 Task: Find the distance between Denver and Aspen.
Action: Mouse moved to (266, 68)
Screenshot: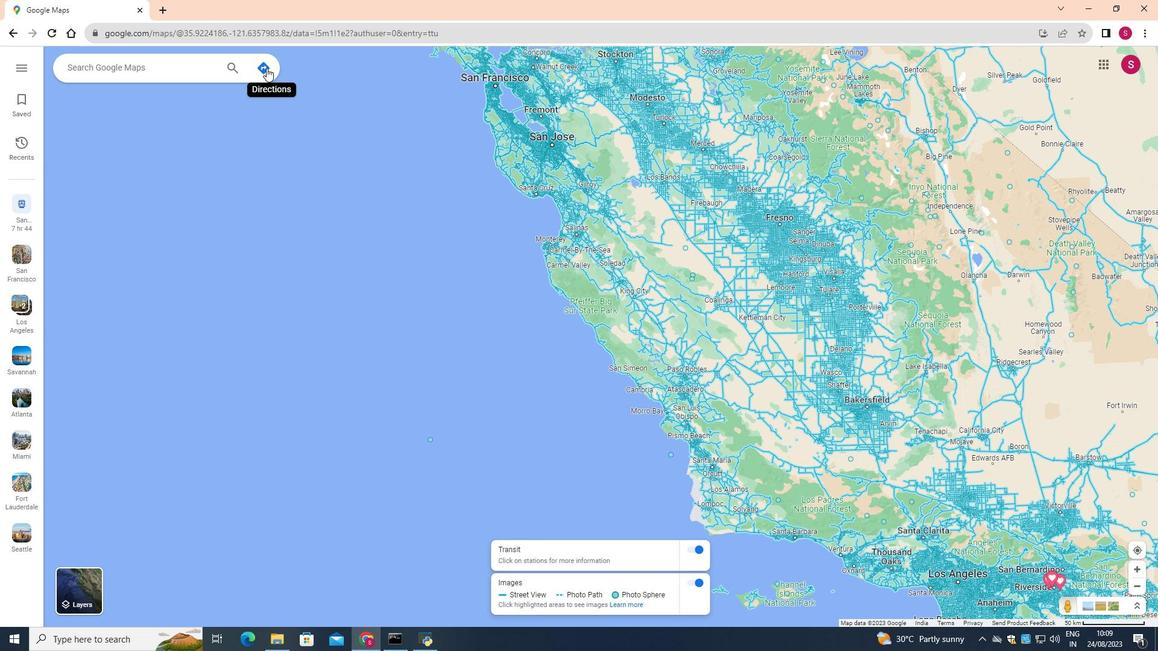 
Action: Mouse pressed left at (266, 68)
Screenshot: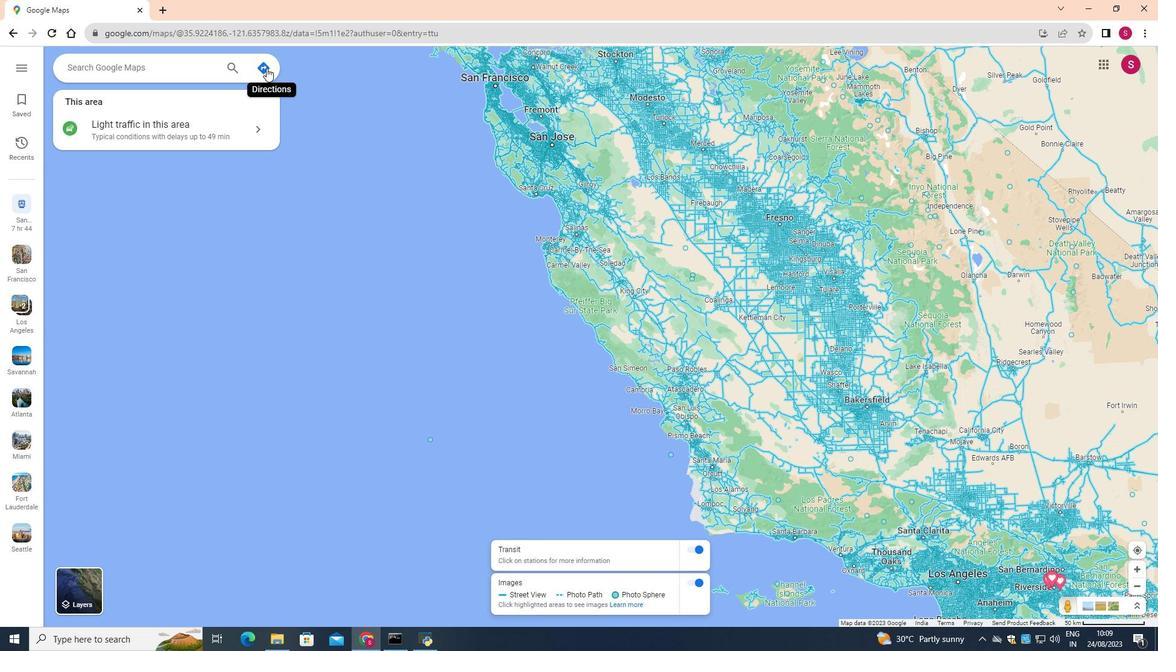 
Action: Mouse moved to (201, 100)
Screenshot: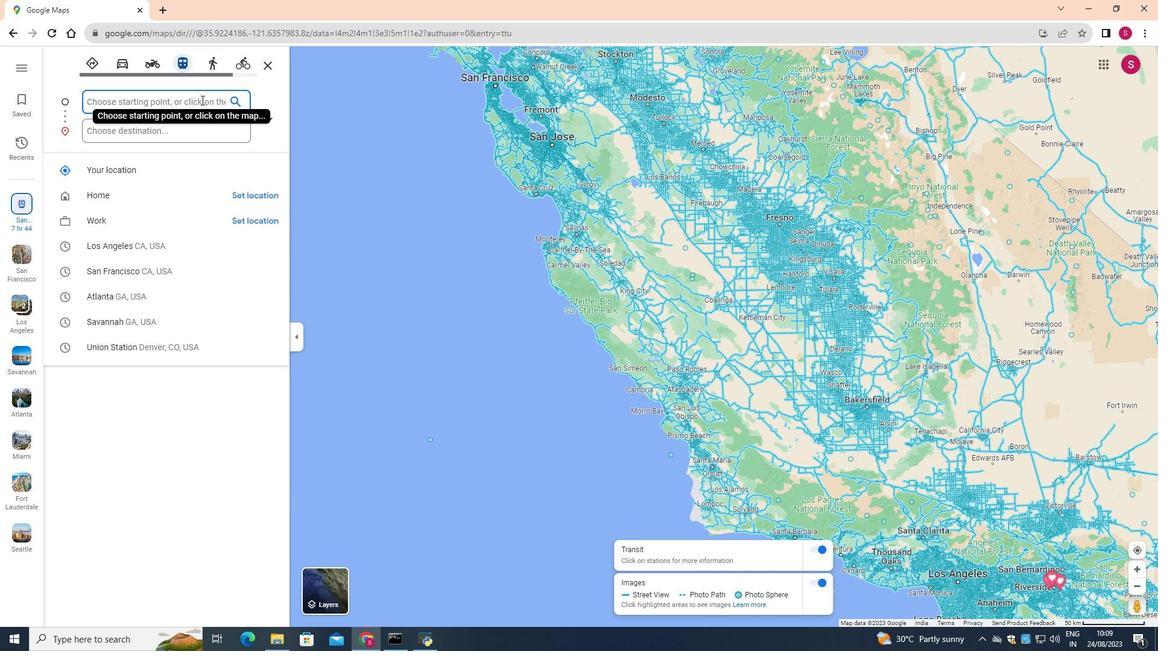 
Action: Mouse pressed left at (201, 100)
Screenshot: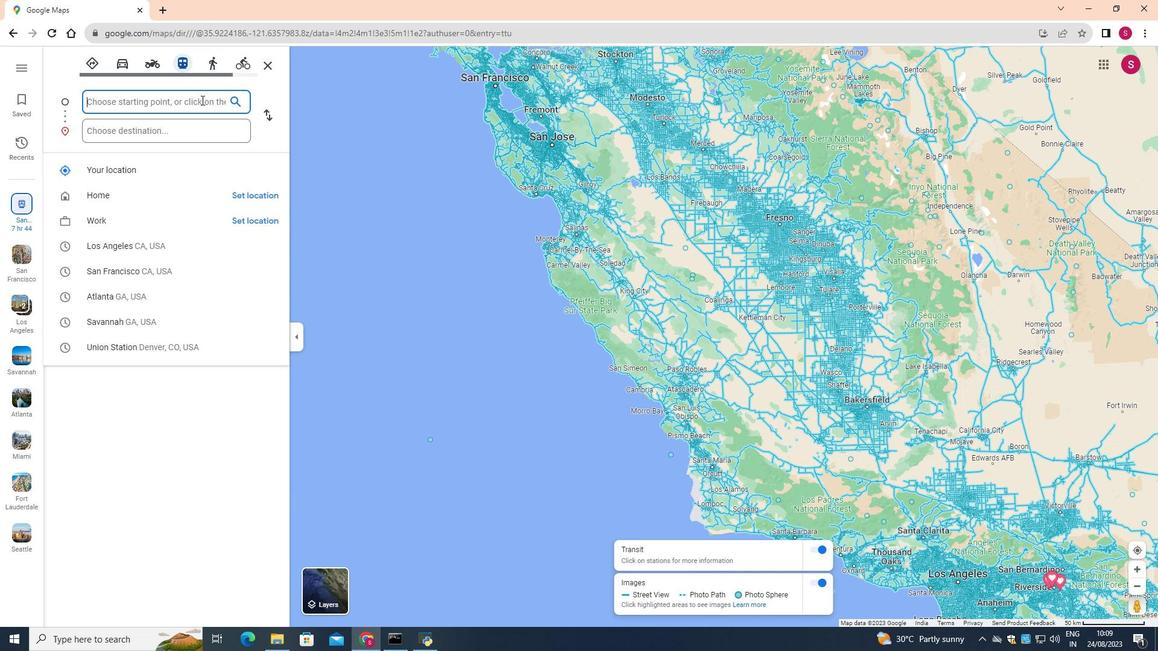 
Action: Key pressed <Key.shift>Denver
Screenshot: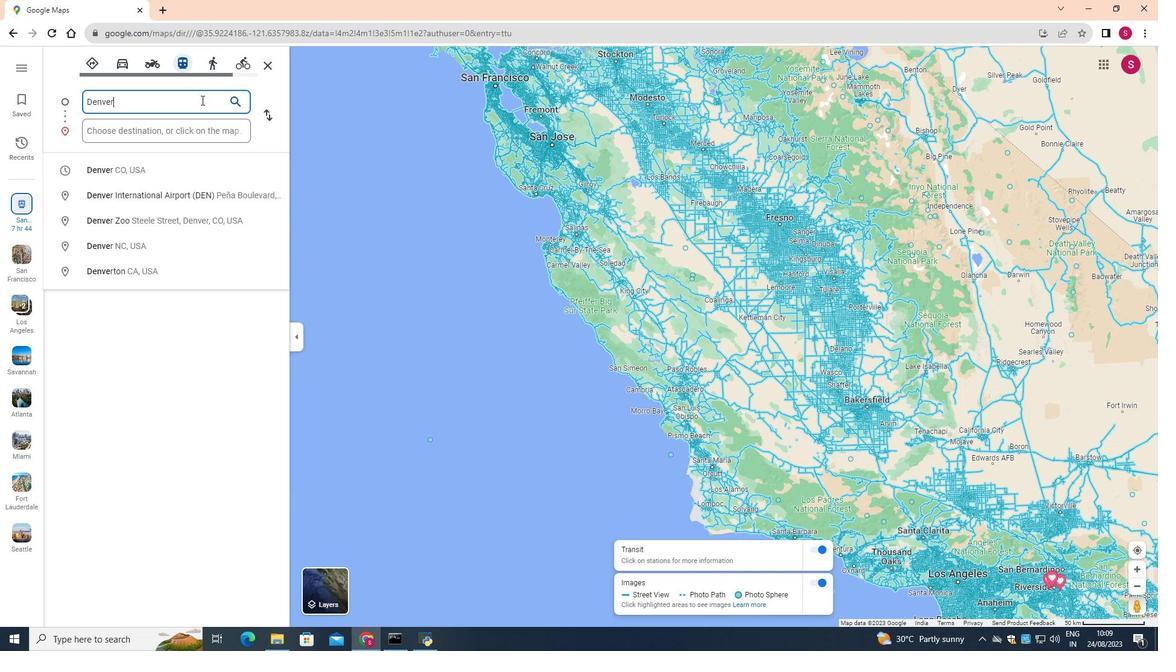 
Action: Mouse moved to (170, 175)
Screenshot: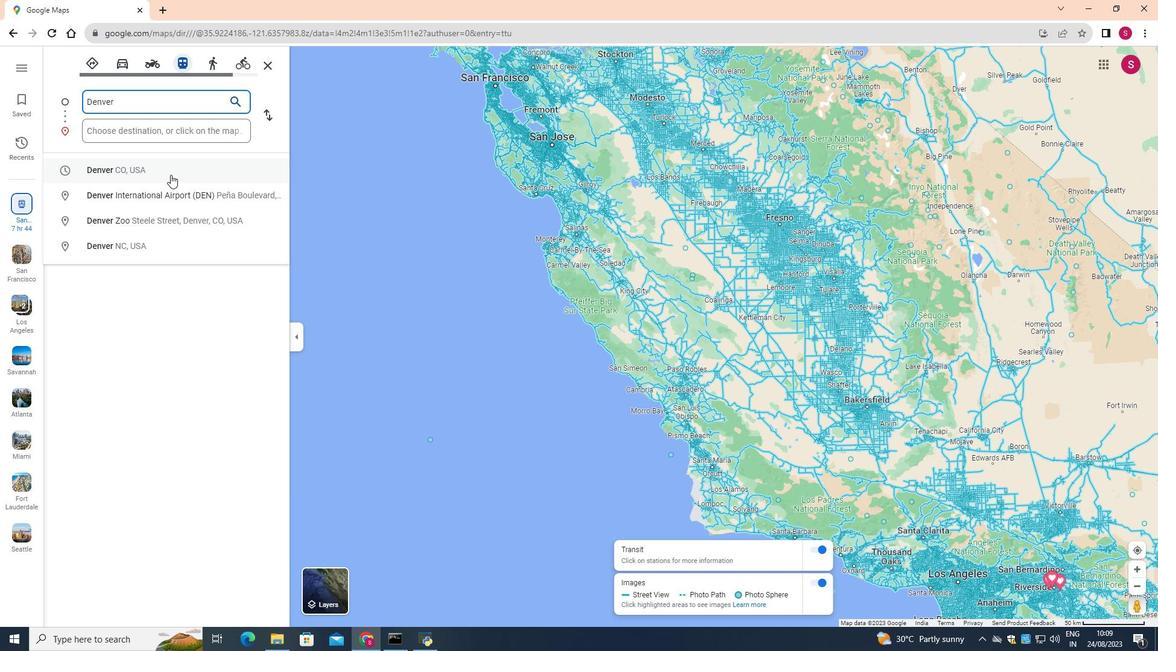
Action: Mouse pressed left at (170, 175)
Screenshot: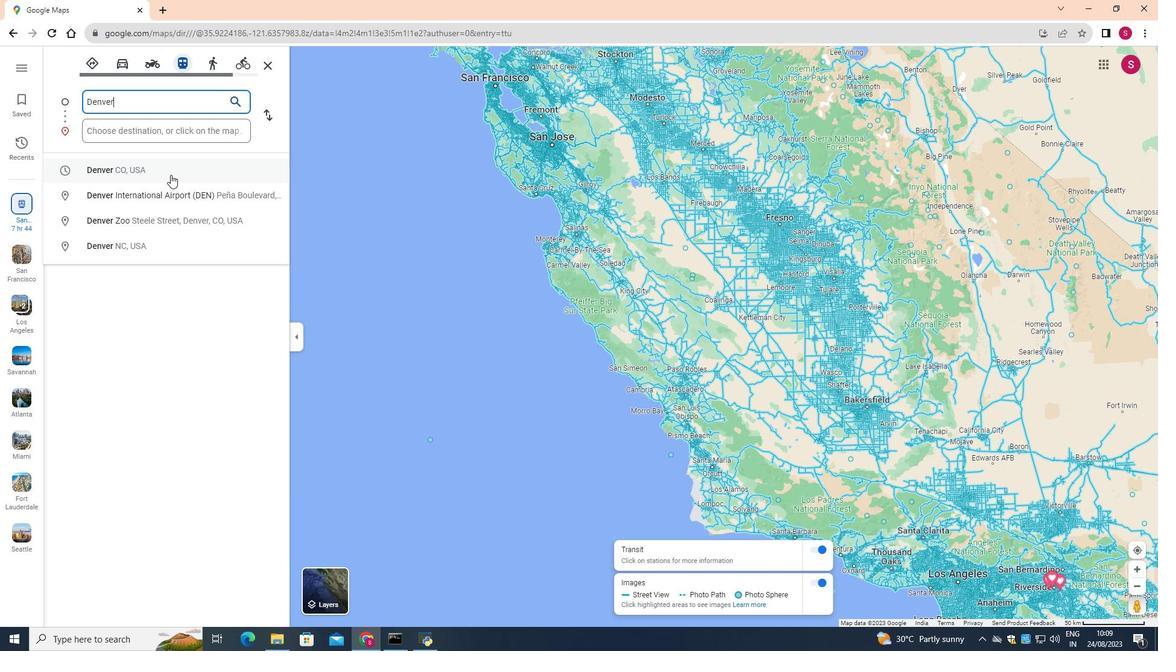 
Action: Mouse moved to (171, 135)
Screenshot: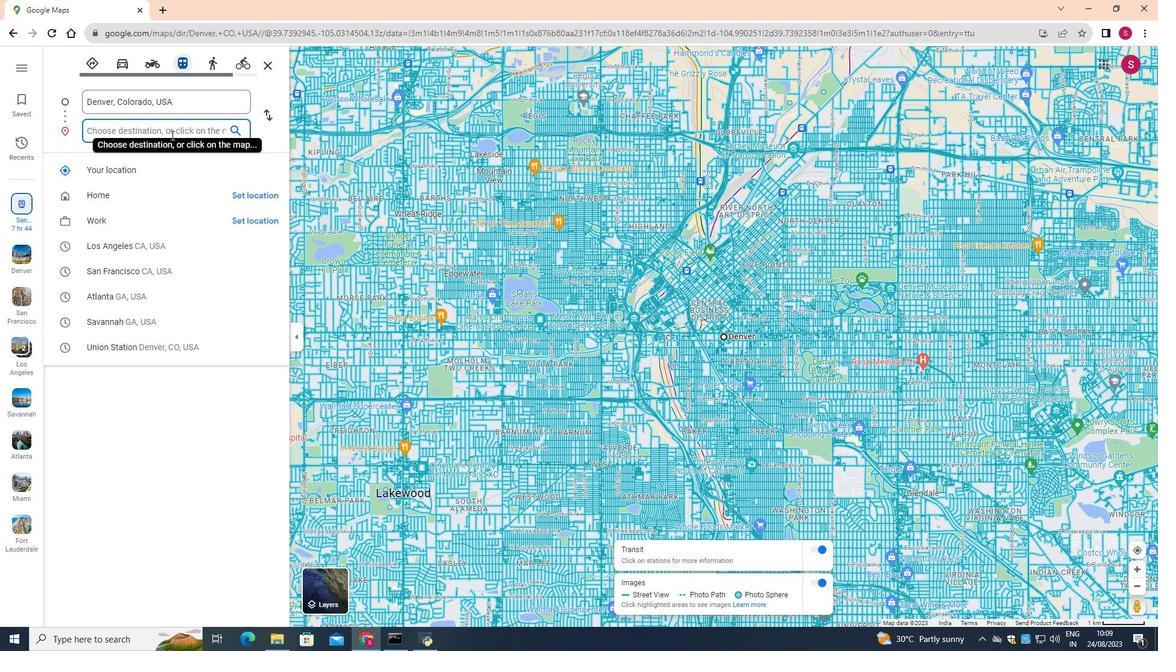 
Action: Mouse pressed left at (171, 135)
Screenshot: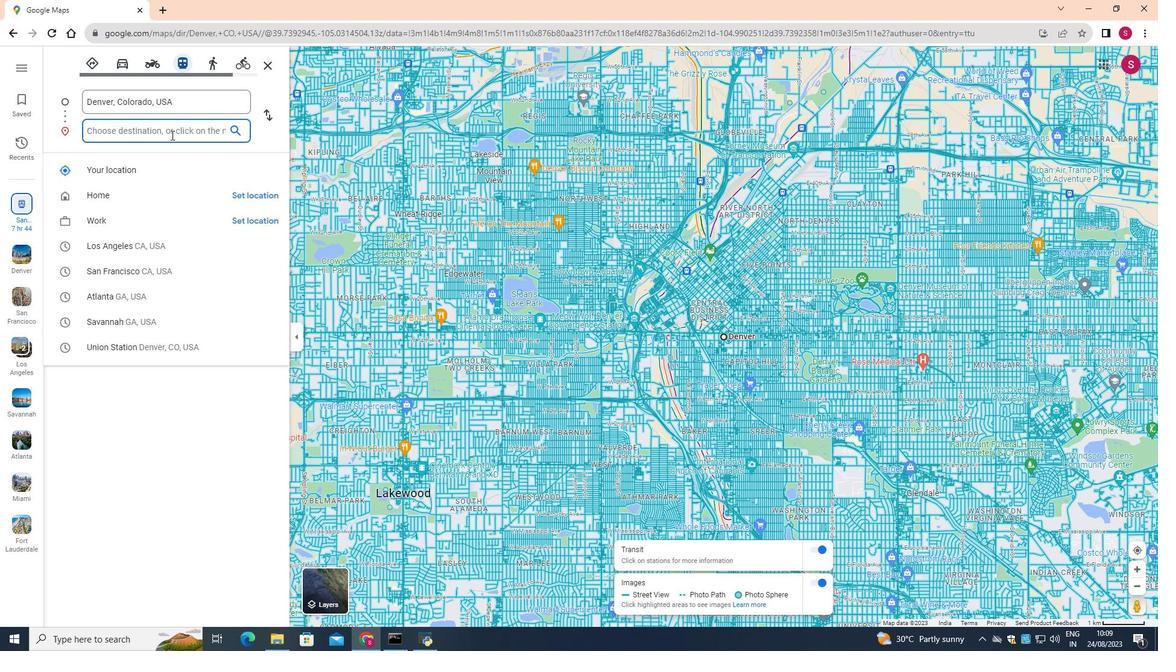 
Action: Key pressed <Key.shift>Aspen
Screenshot: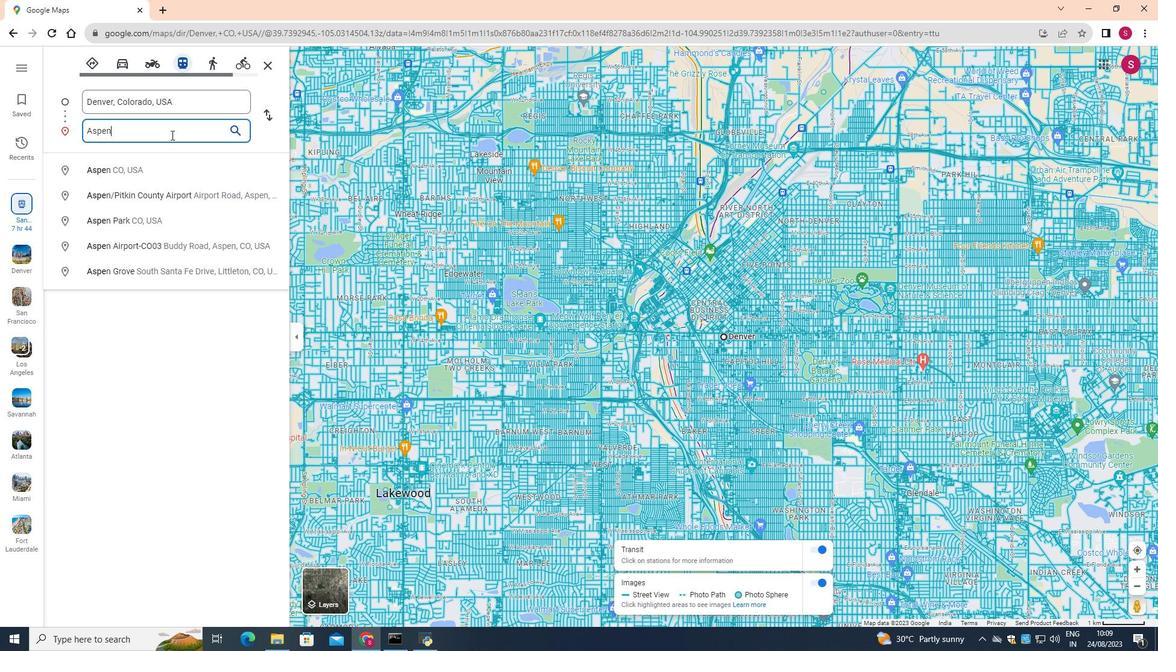 
Action: Mouse moved to (156, 169)
Screenshot: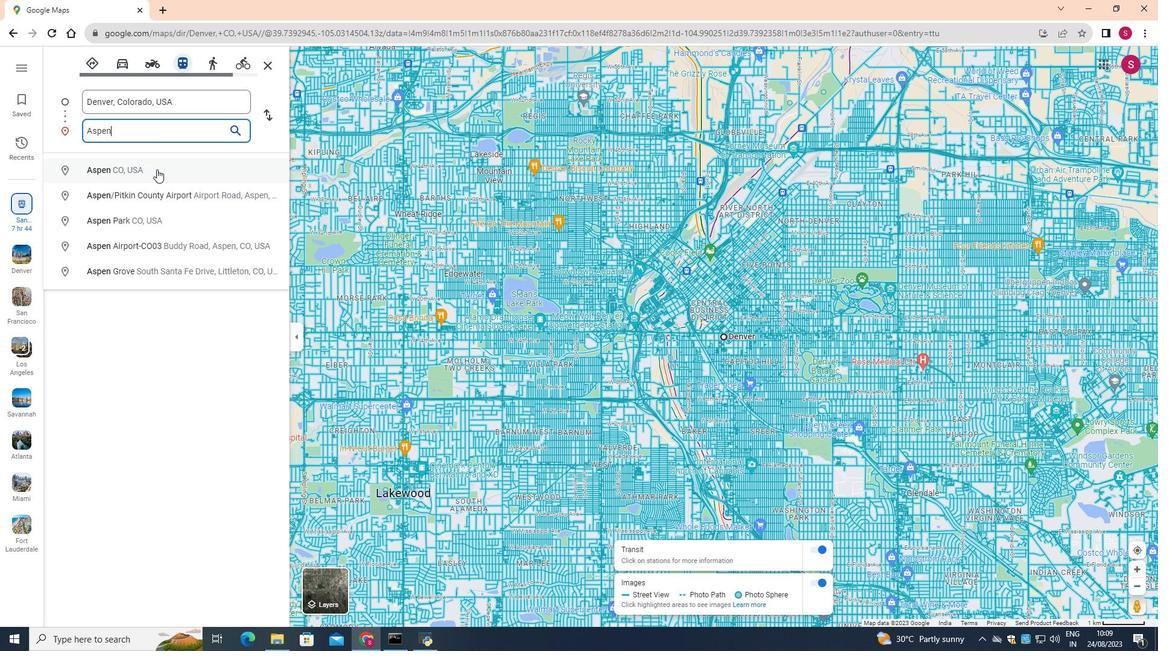 
Action: Mouse pressed left at (156, 169)
Screenshot: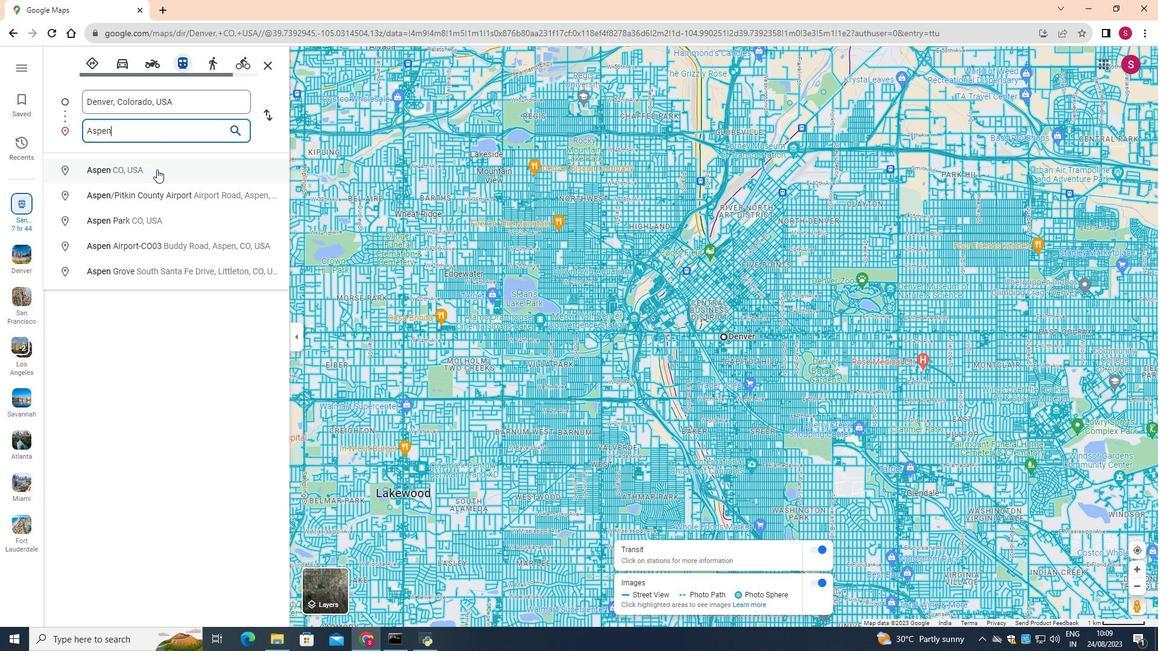 
Action: Mouse moved to (115, 267)
Screenshot: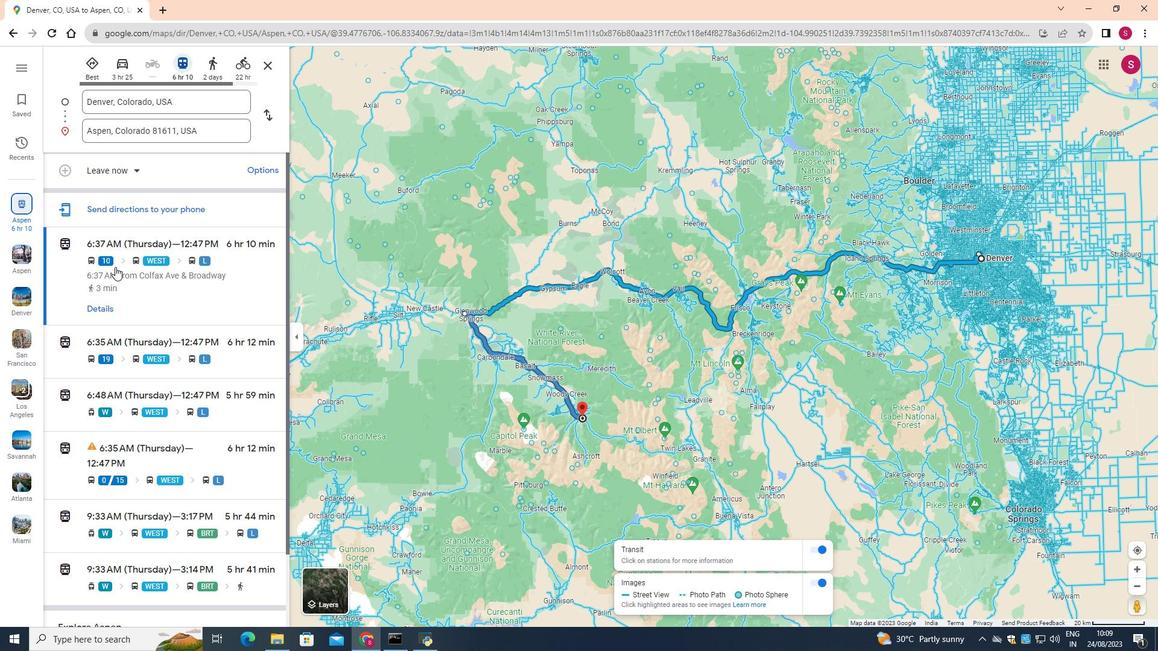 
Action: Mouse scrolled (115, 266) with delta (0, 0)
Screenshot: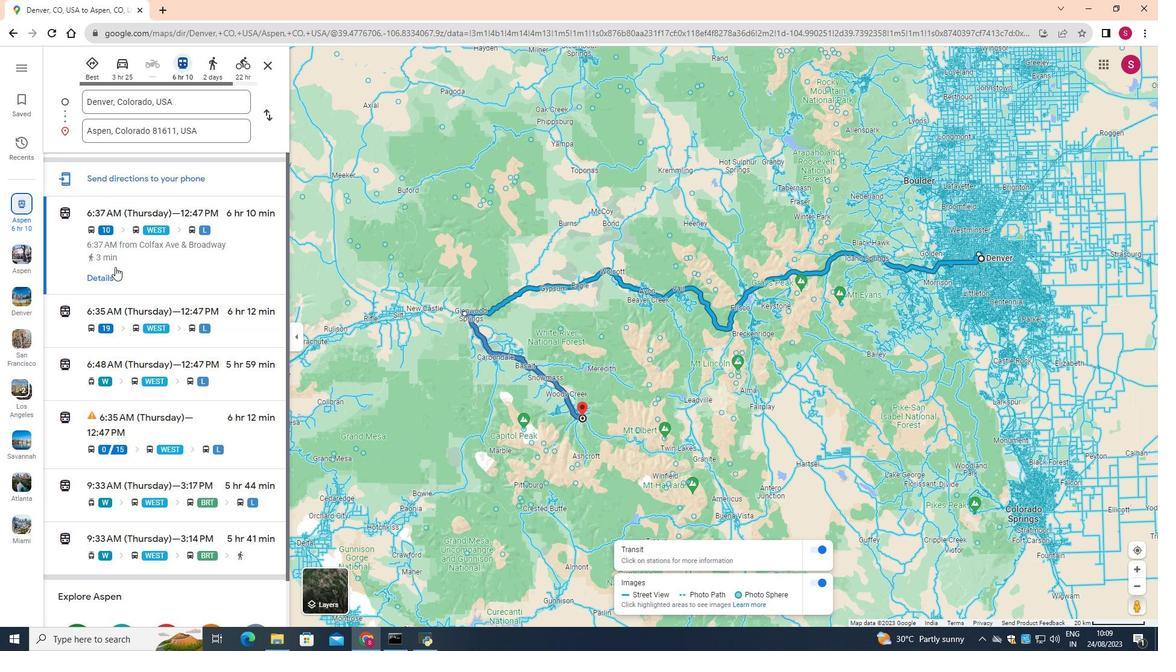 
Action: Mouse scrolled (115, 266) with delta (0, 0)
Screenshot: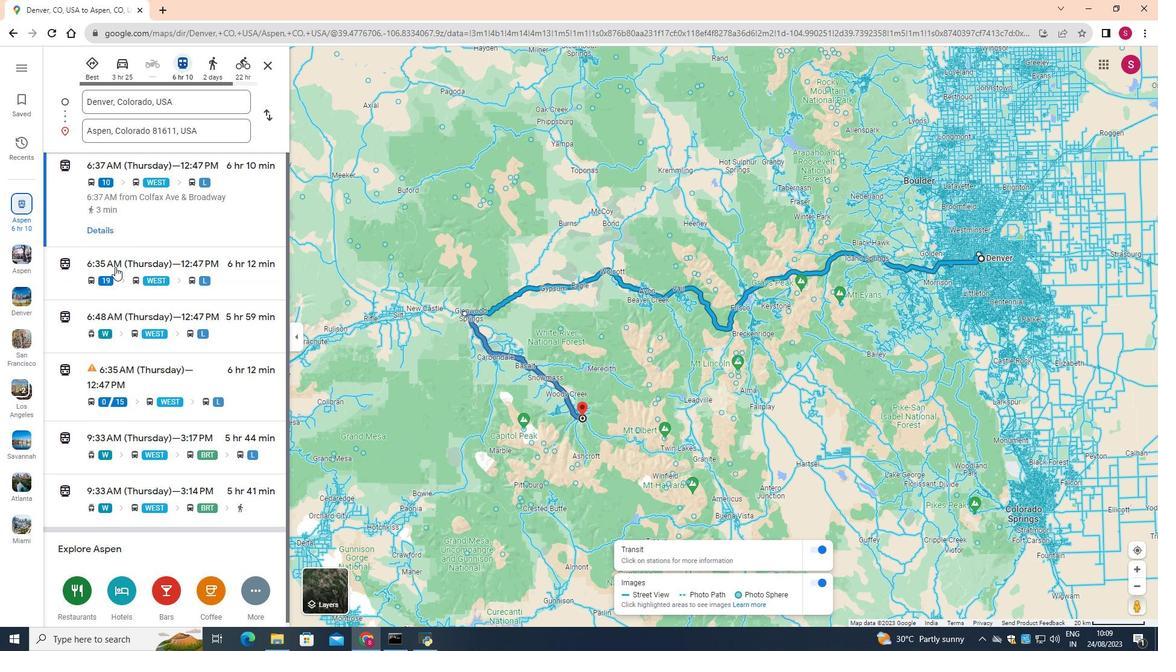 
Action: Mouse scrolled (115, 266) with delta (0, 0)
Screenshot: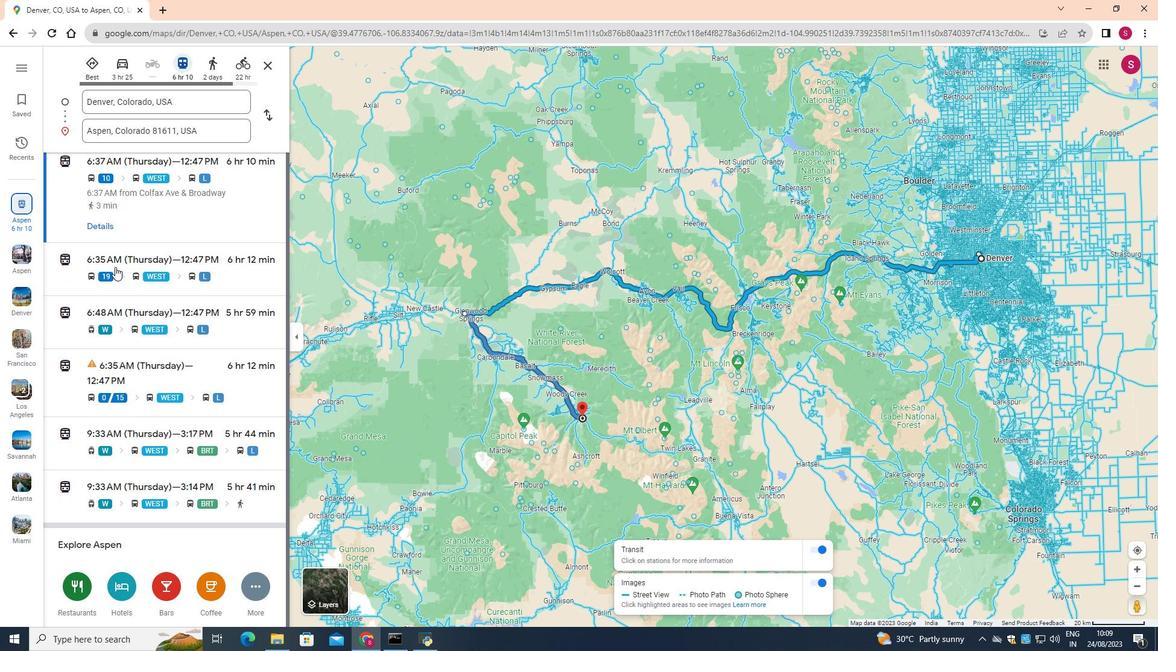 
Action: Mouse scrolled (115, 266) with delta (0, 0)
Screenshot: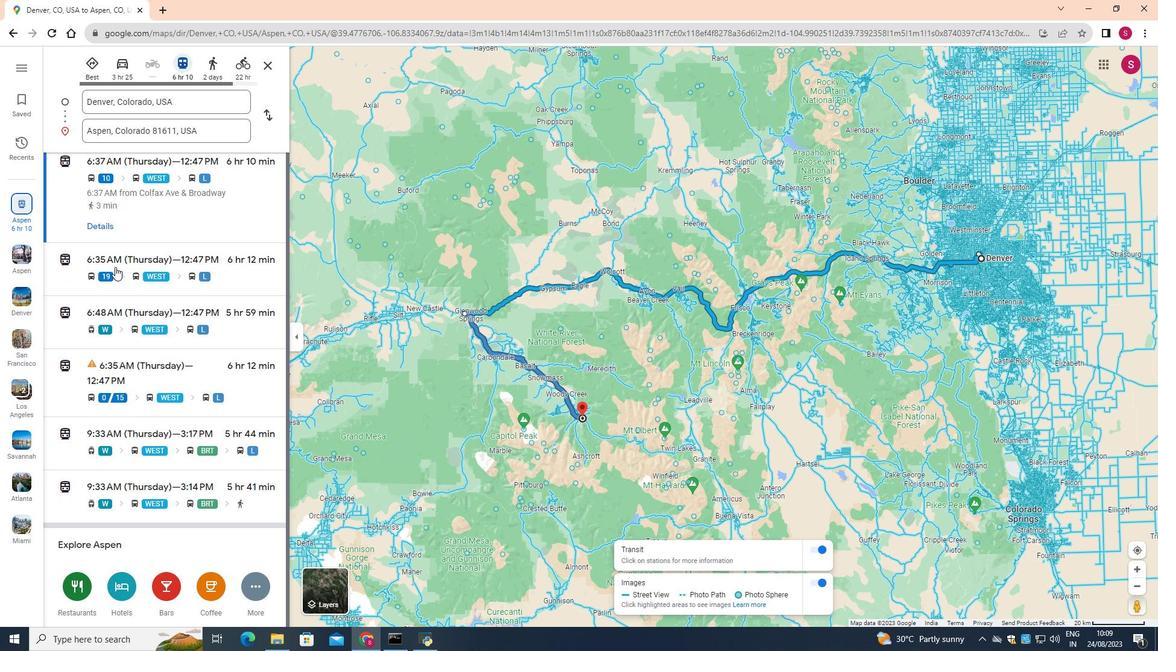 
Action: Mouse moved to (124, 391)
Screenshot: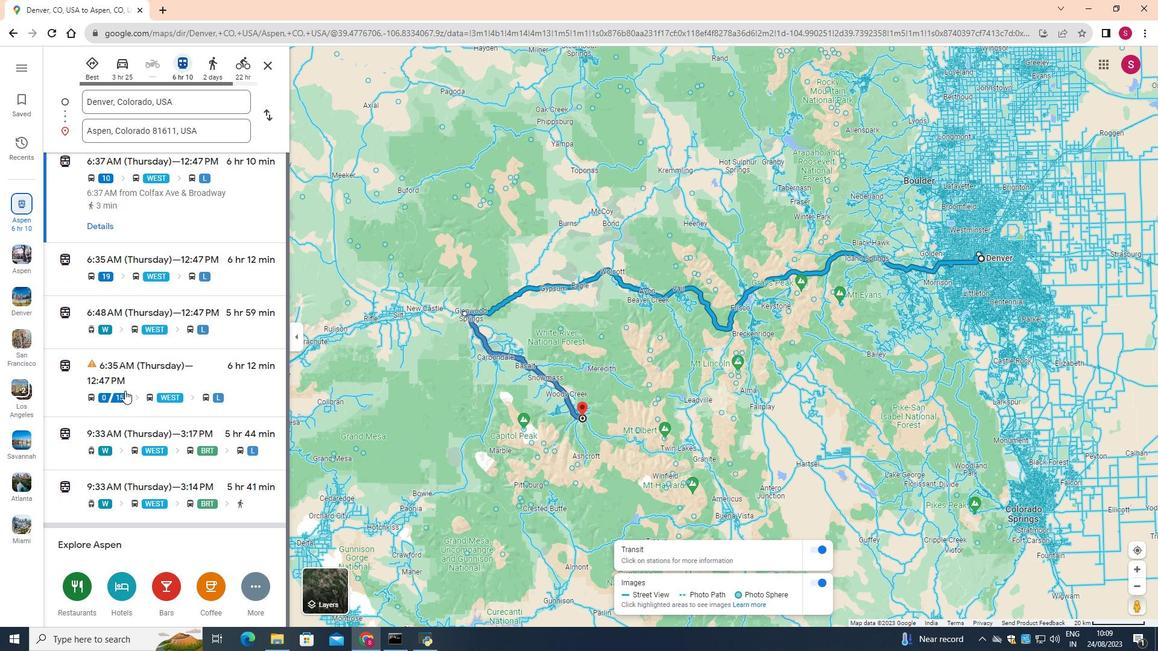 
Action: Mouse scrolled (124, 391) with delta (0, 0)
Screenshot: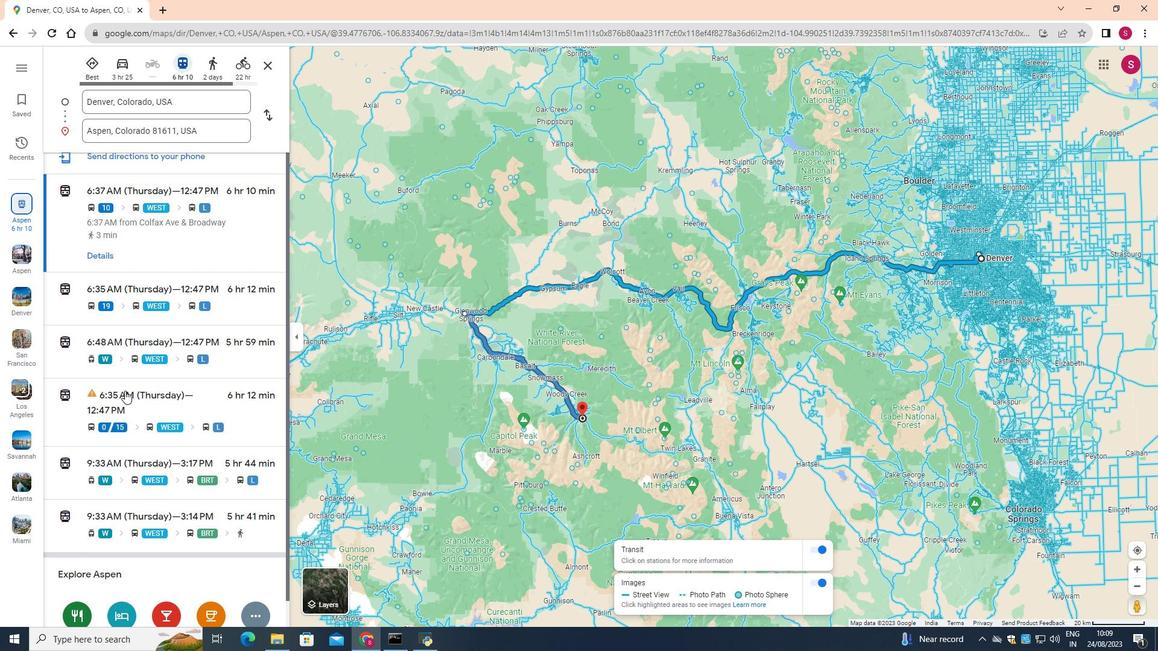 
Action: Mouse scrolled (124, 391) with delta (0, 0)
Screenshot: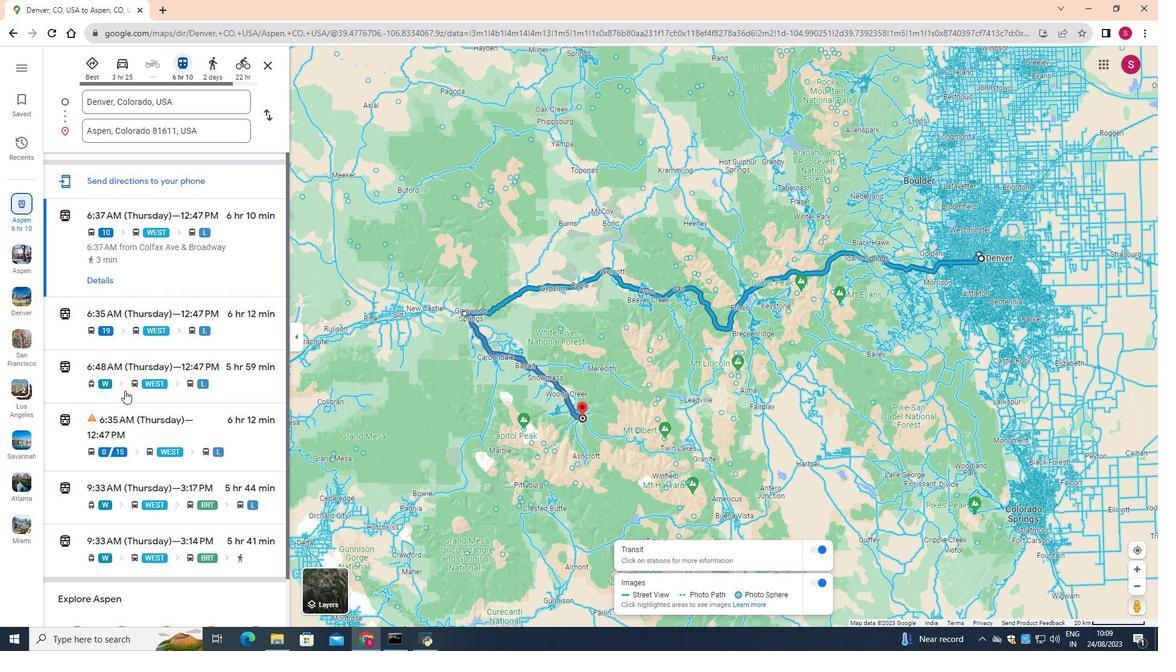 
Action: Mouse scrolled (124, 391) with delta (0, 0)
Screenshot: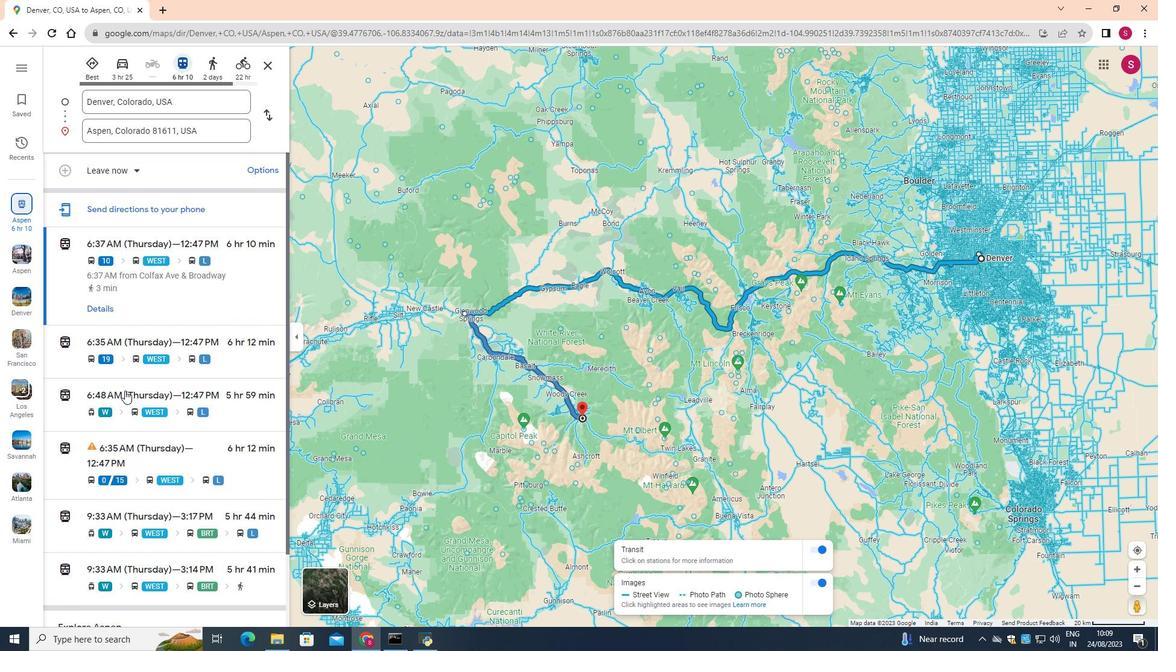 
Action: Mouse scrolled (124, 391) with delta (0, 0)
Screenshot: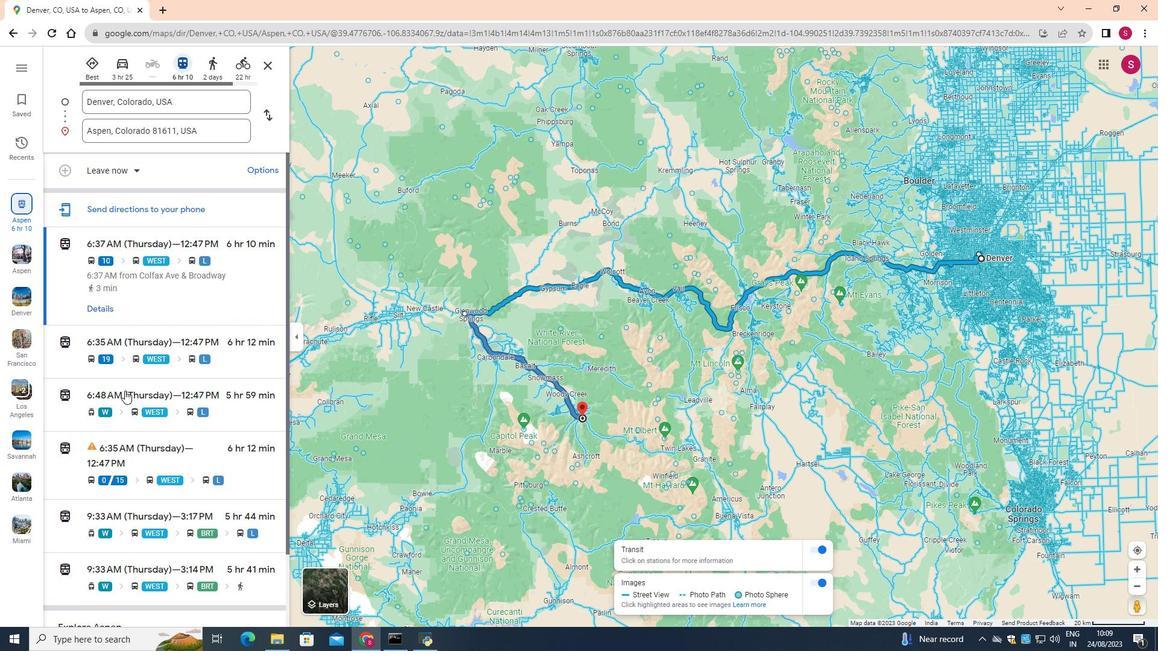 
Action: Mouse moved to (111, 309)
Screenshot: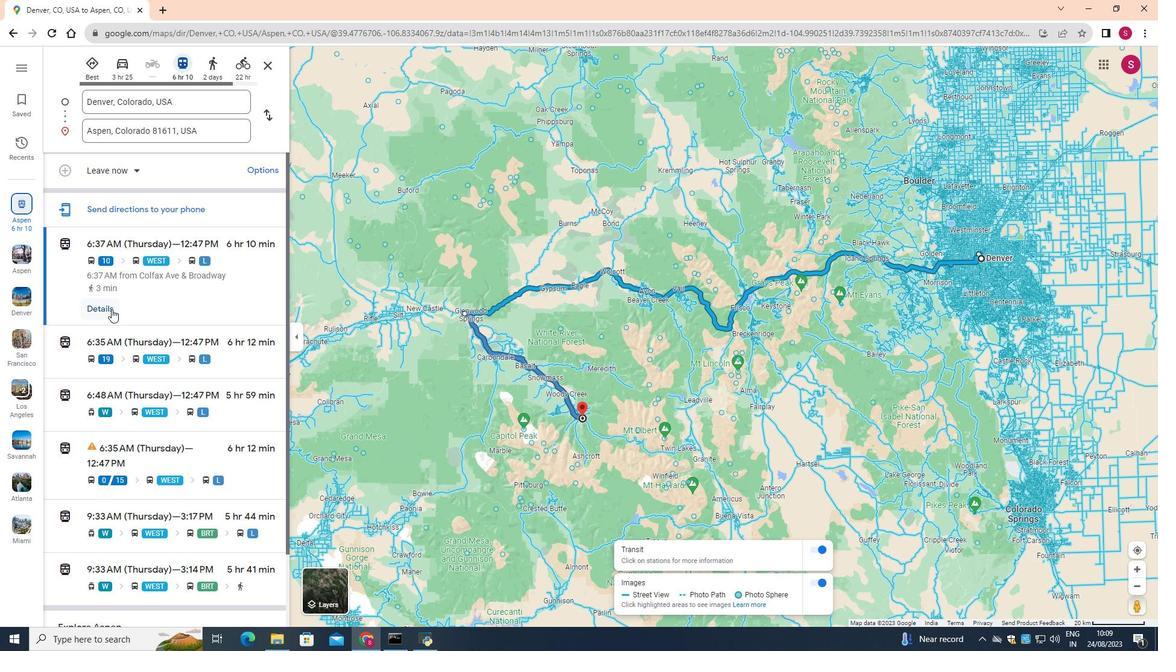 
Action: Mouse pressed left at (111, 309)
Screenshot: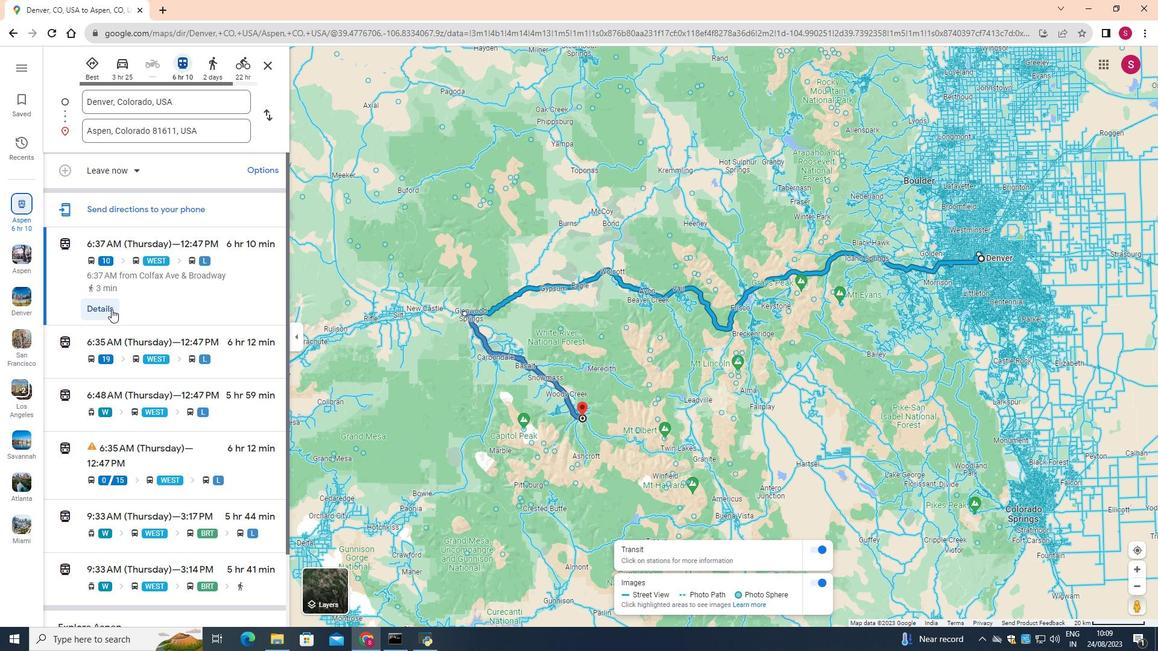 
Action: Mouse moved to (165, 350)
Screenshot: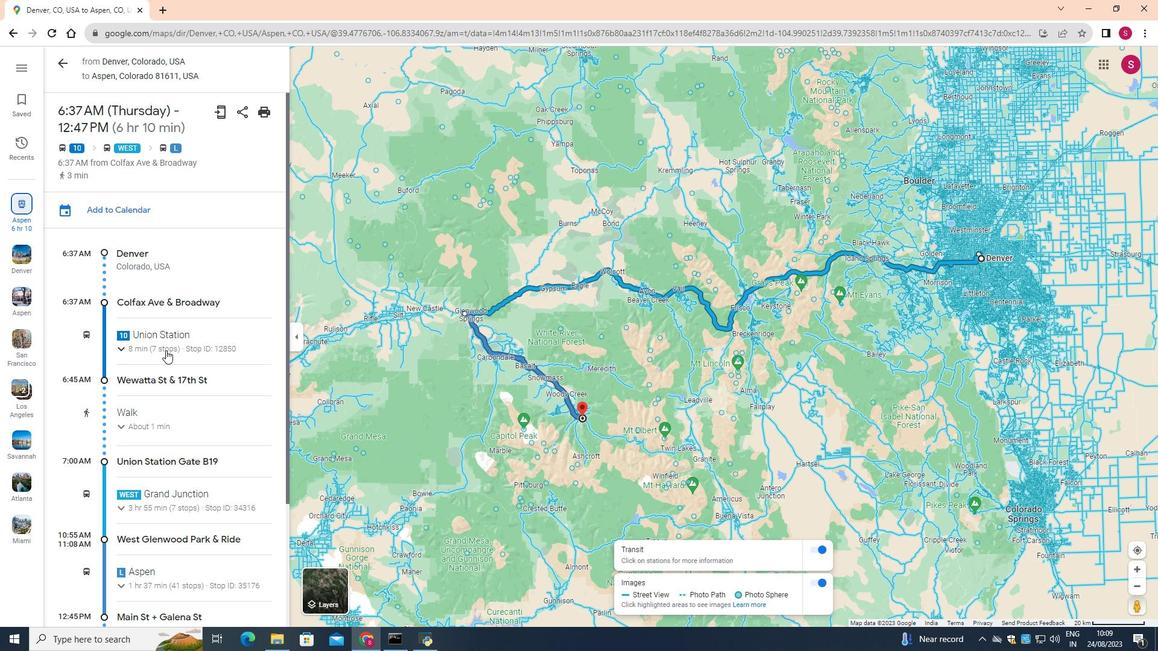 
Action: Mouse scrolled (165, 350) with delta (0, 0)
Screenshot: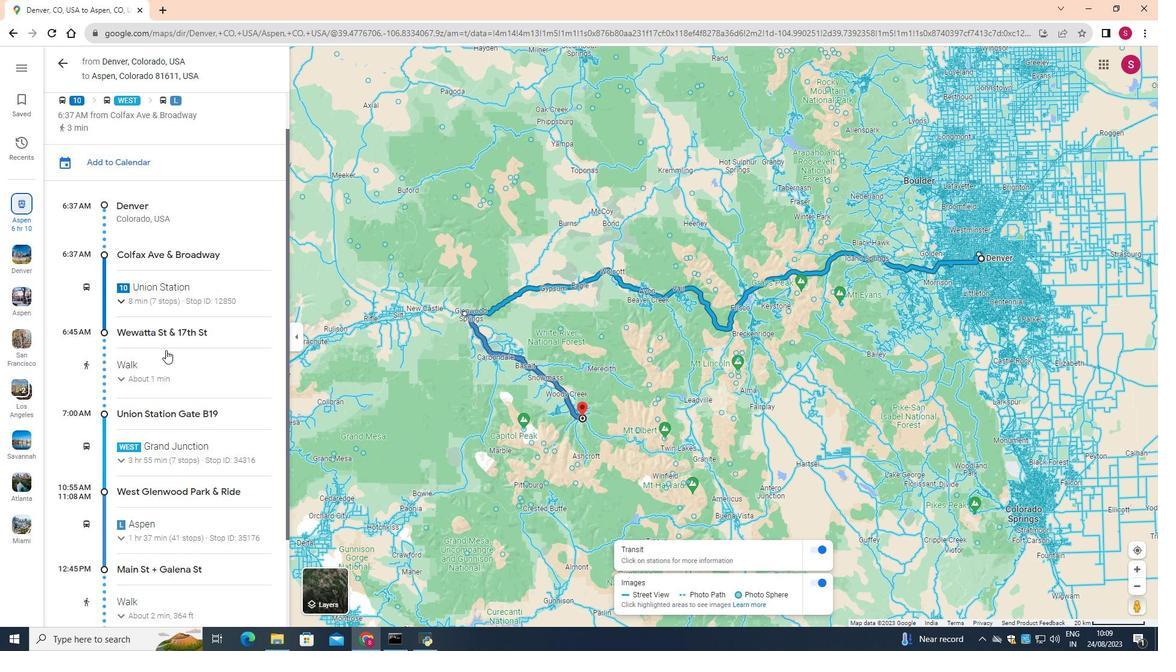 
Action: Mouse scrolled (165, 350) with delta (0, 0)
Screenshot: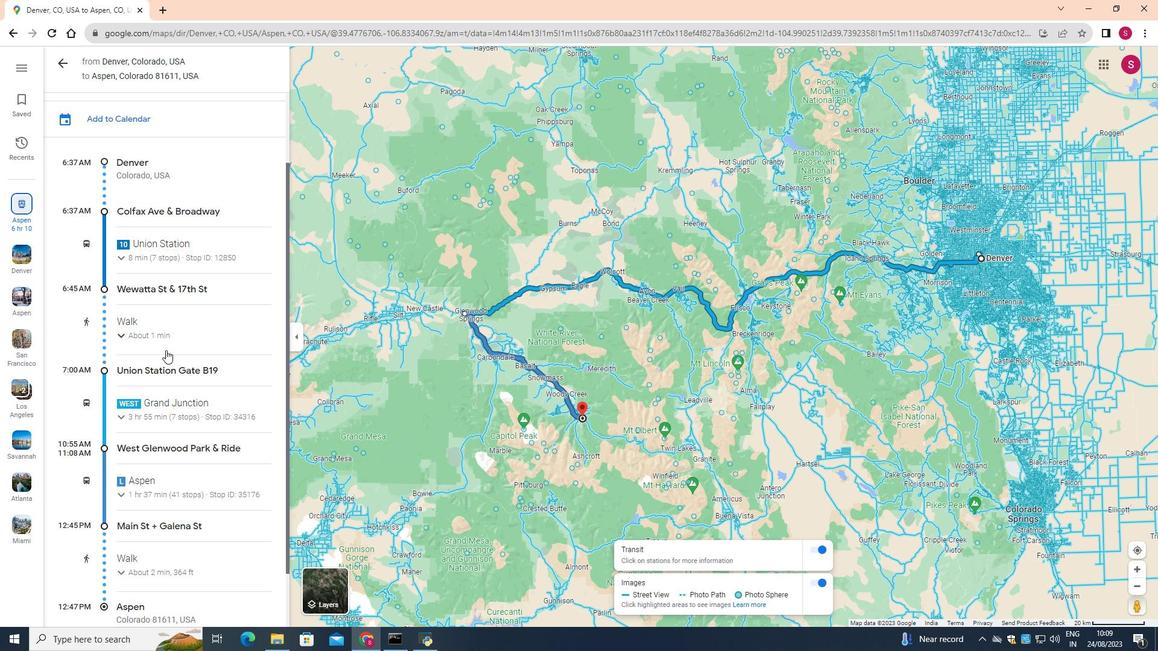 
Action: Mouse scrolled (165, 350) with delta (0, 0)
Screenshot: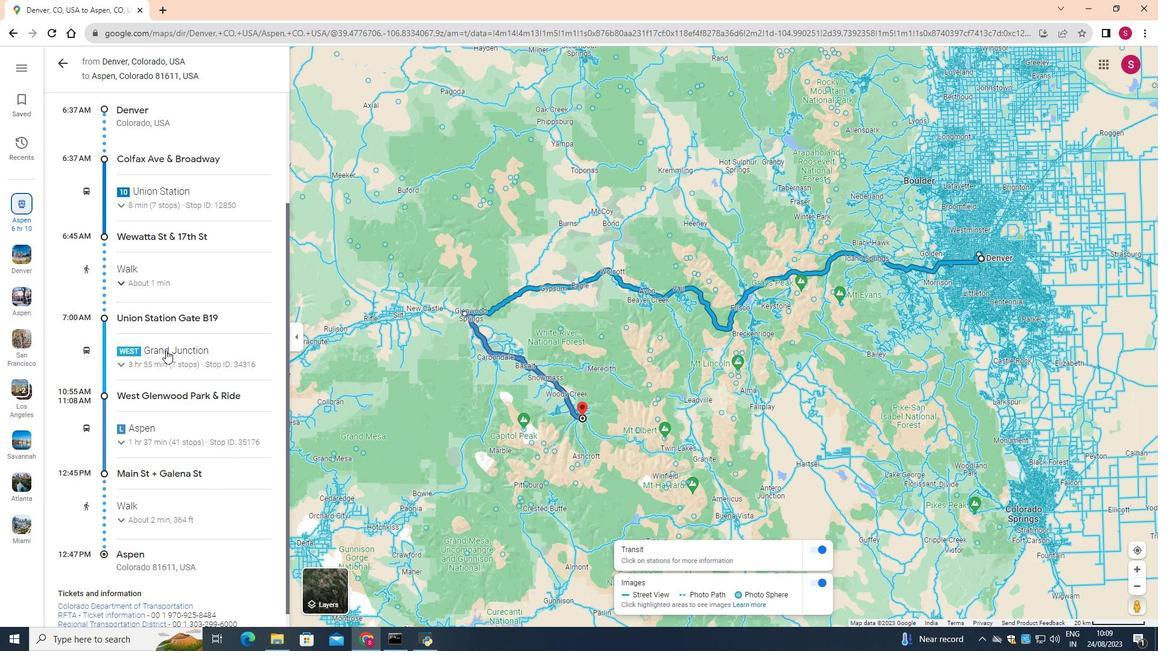 
Action: Mouse scrolled (165, 350) with delta (0, 0)
Screenshot: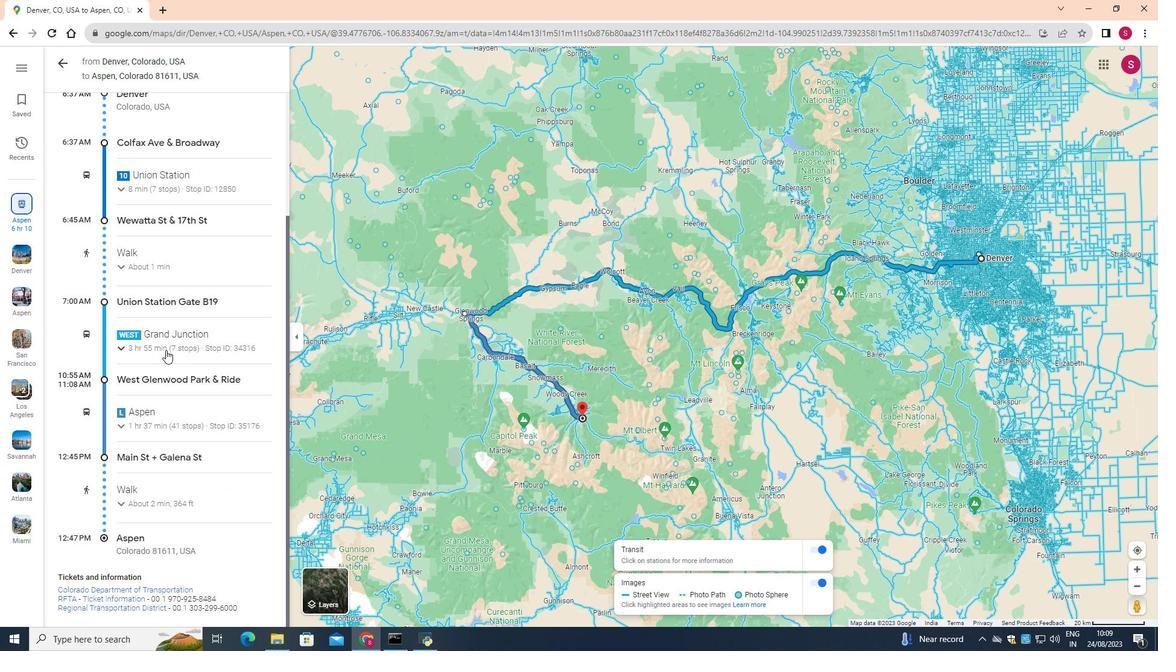 
Action: Mouse scrolled (165, 350) with delta (0, 0)
Screenshot: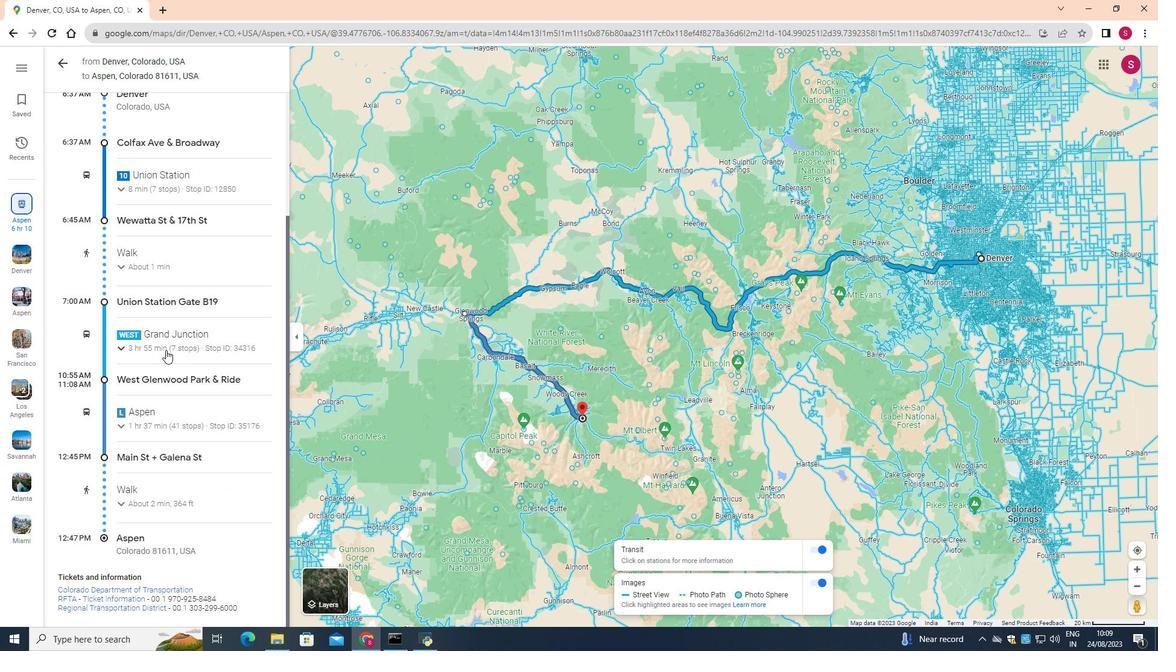 
Action: Mouse scrolled (165, 351) with delta (0, 0)
Screenshot: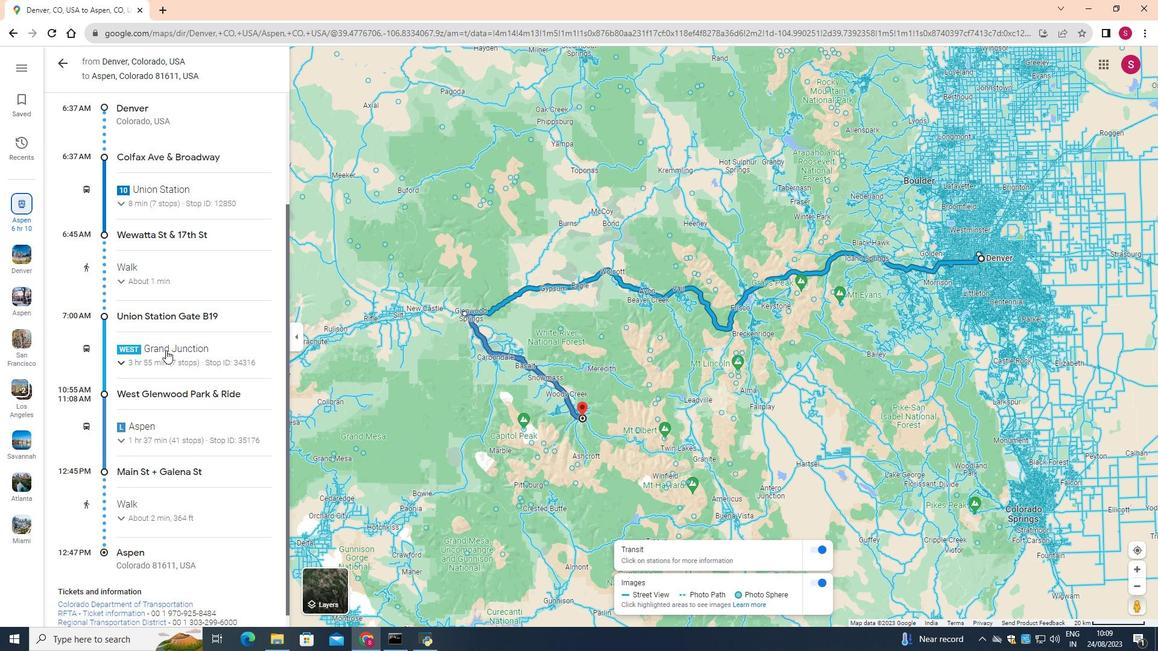
Action: Mouse scrolled (165, 351) with delta (0, 0)
Screenshot: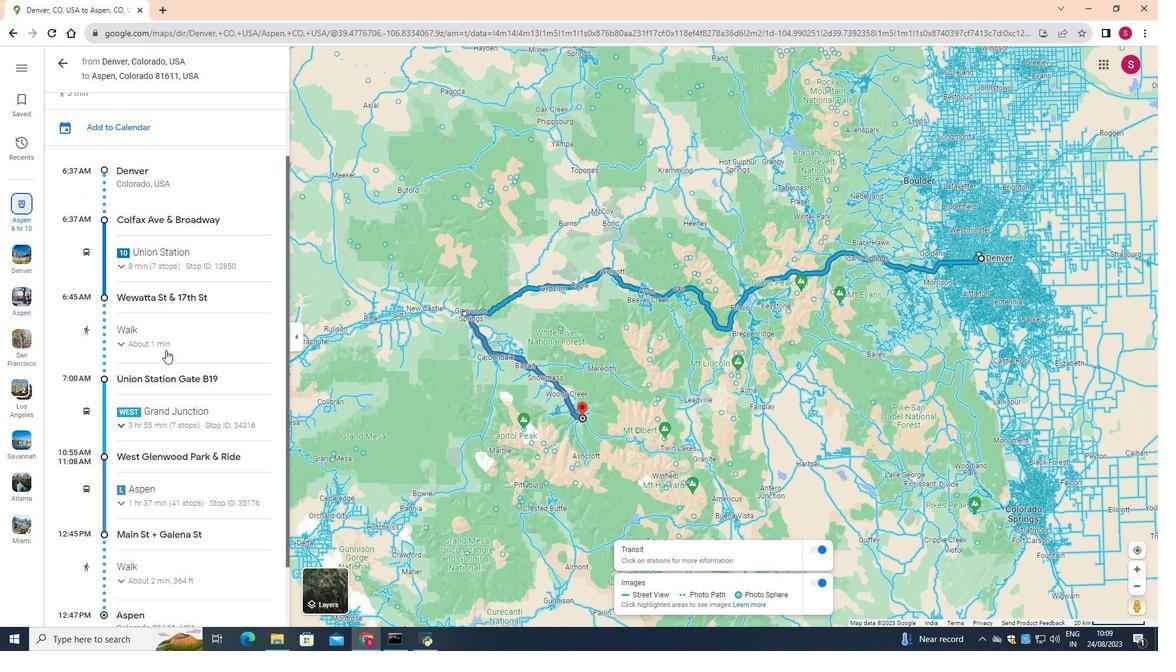 
Action: Mouse scrolled (165, 351) with delta (0, 0)
Screenshot: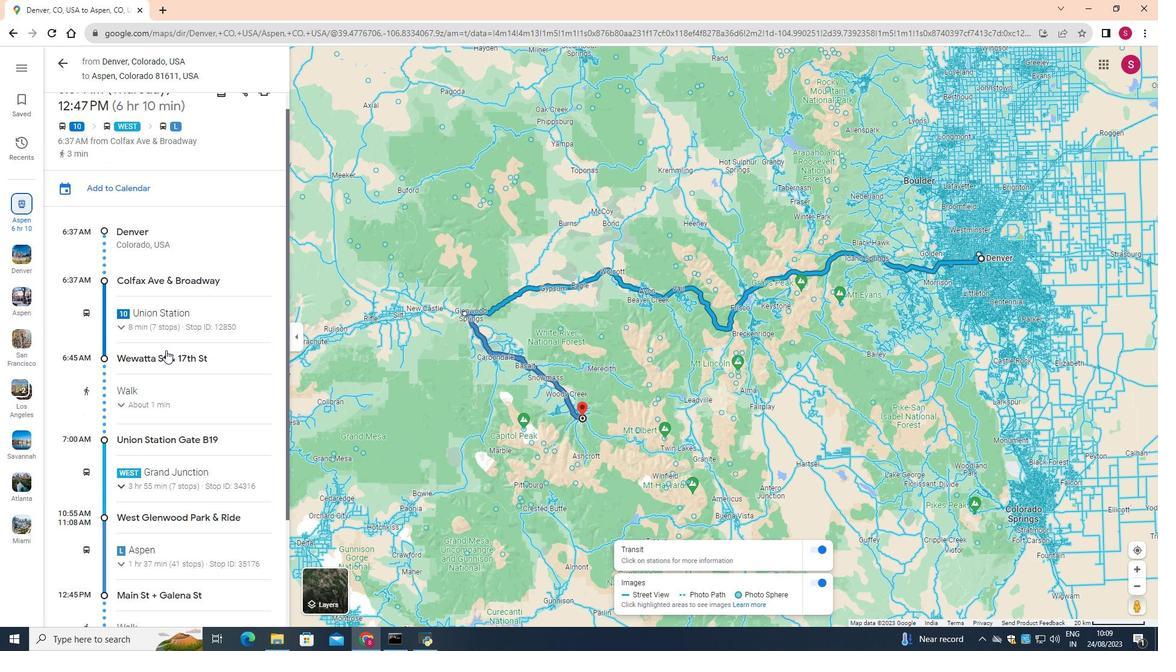 
Action: Mouse scrolled (165, 351) with delta (0, 0)
Screenshot: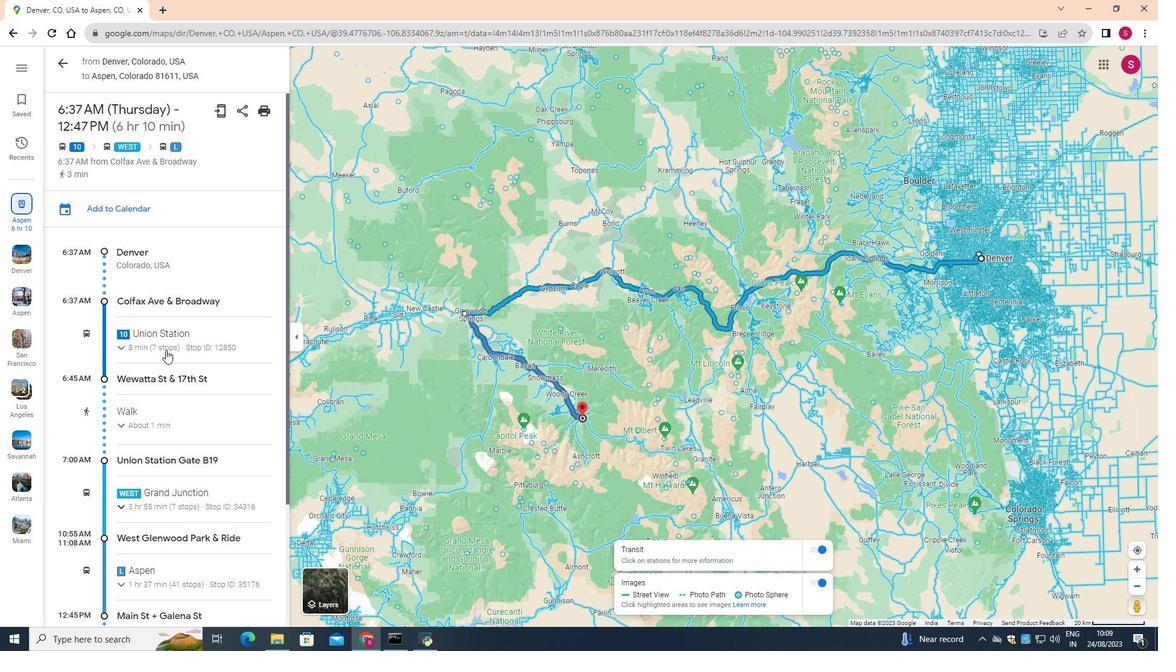 
Action: Mouse scrolled (165, 351) with delta (0, 0)
Screenshot: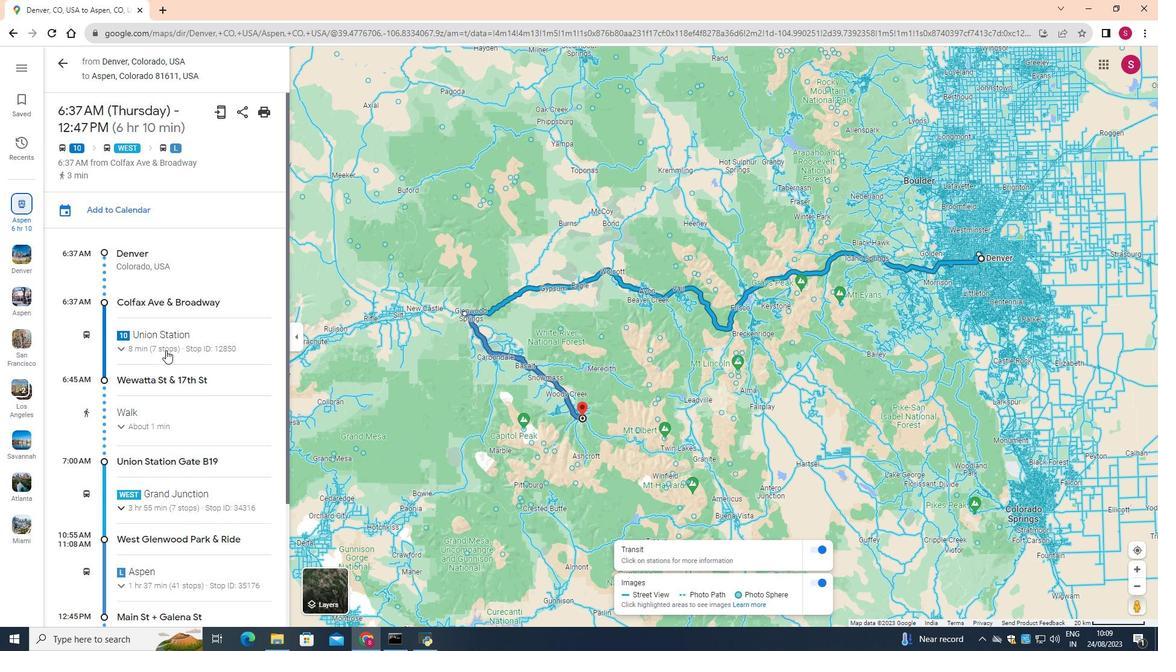 
Action: Mouse scrolled (165, 351) with delta (0, 0)
Screenshot: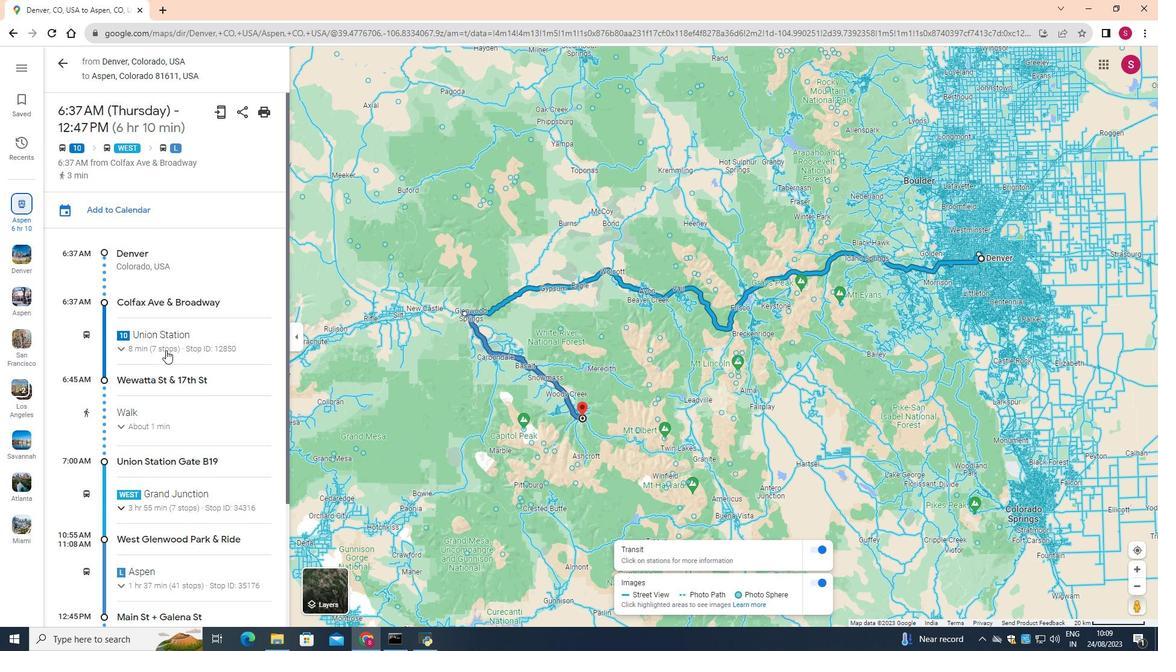 
Action: Mouse moved to (166, 349)
Screenshot: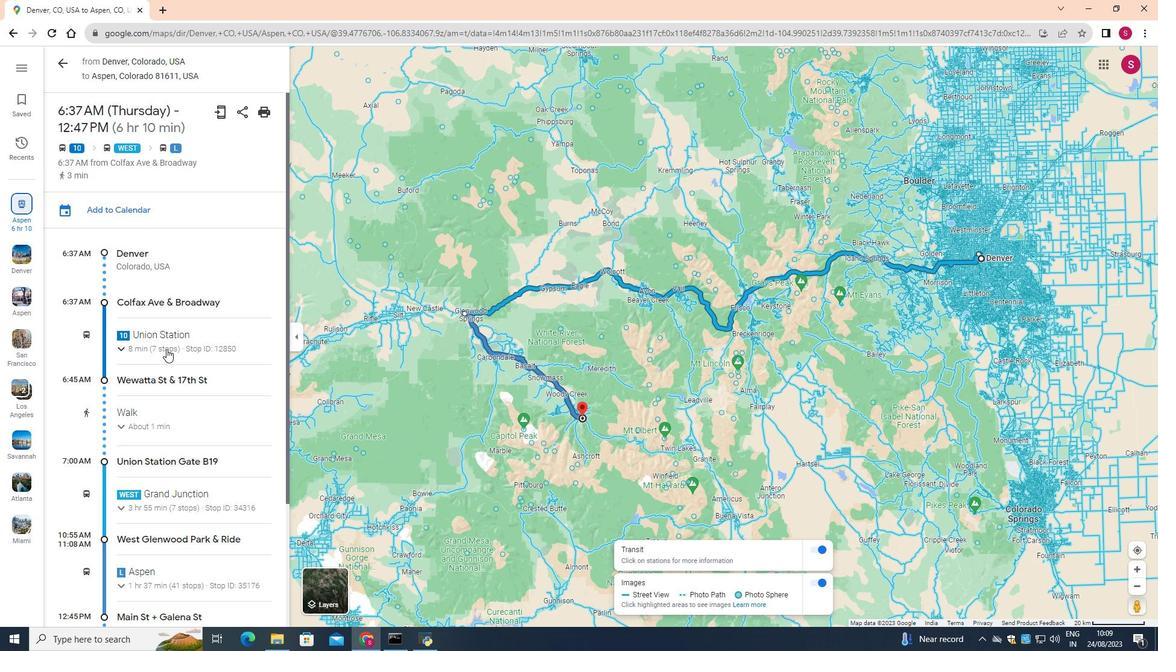
Action: Mouse scrolled (166, 348) with delta (0, 0)
Screenshot: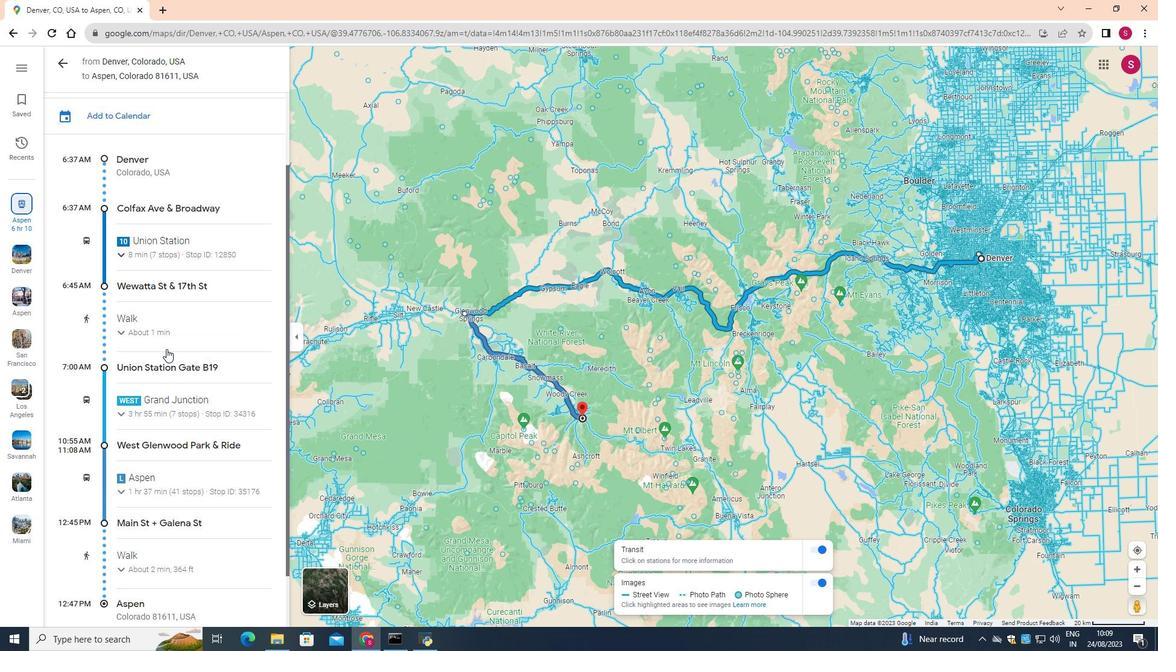 
Action: Mouse scrolled (166, 348) with delta (0, 0)
Screenshot: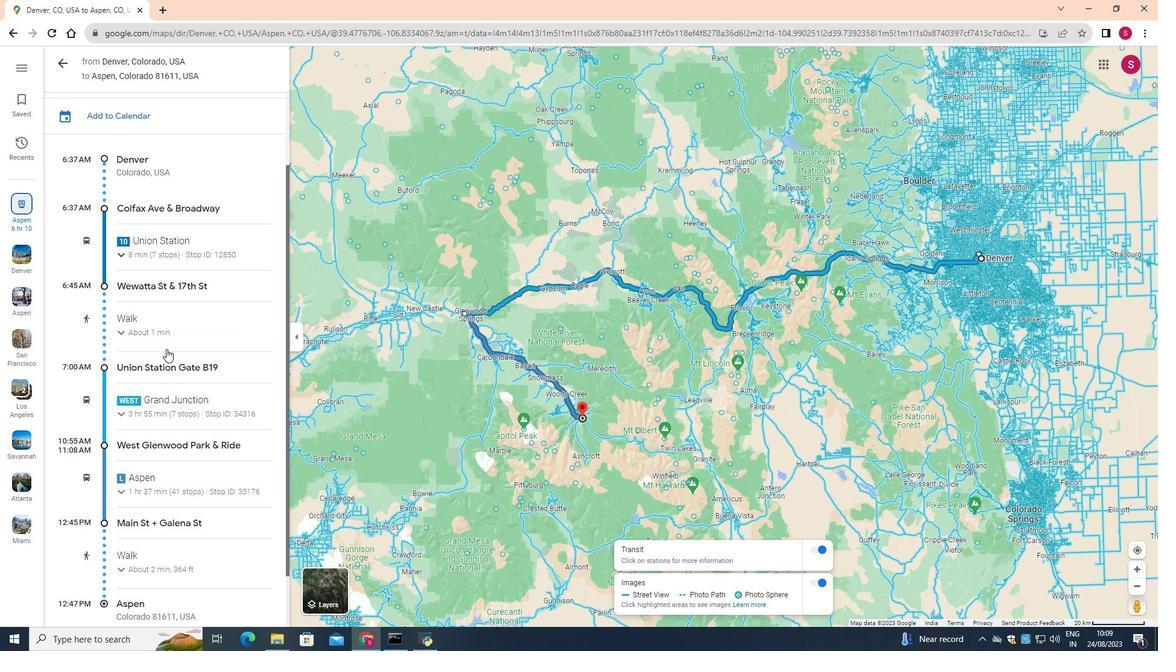 
Action: Mouse scrolled (166, 348) with delta (0, 0)
Screenshot: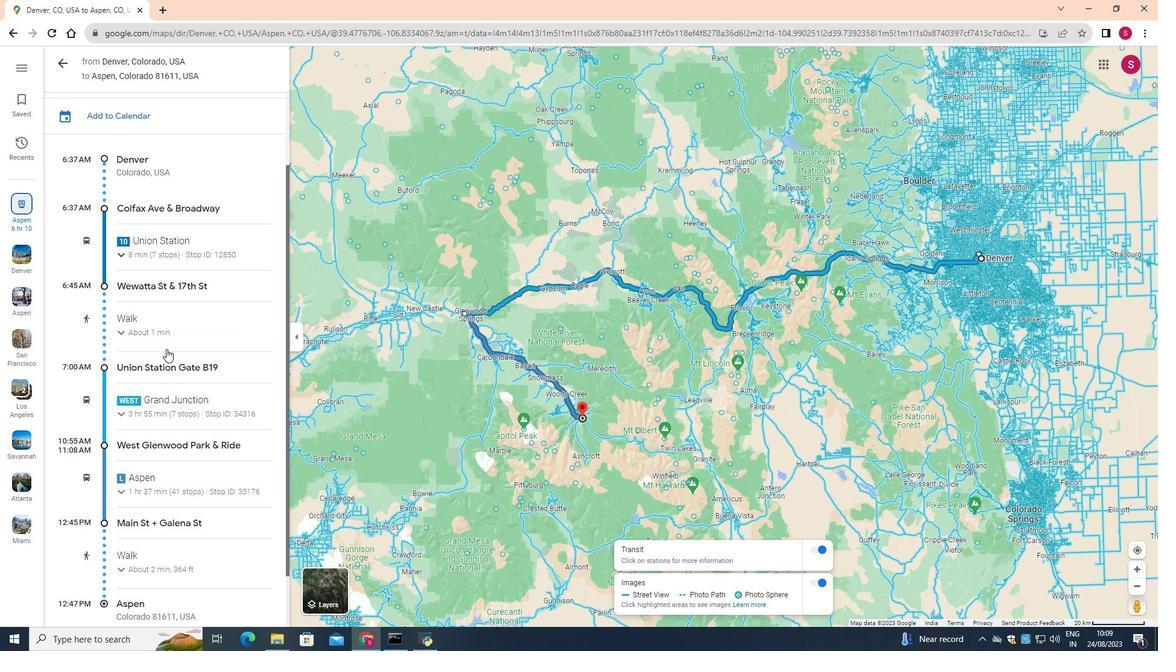 
Action: Mouse scrolled (166, 348) with delta (0, 0)
Screenshot: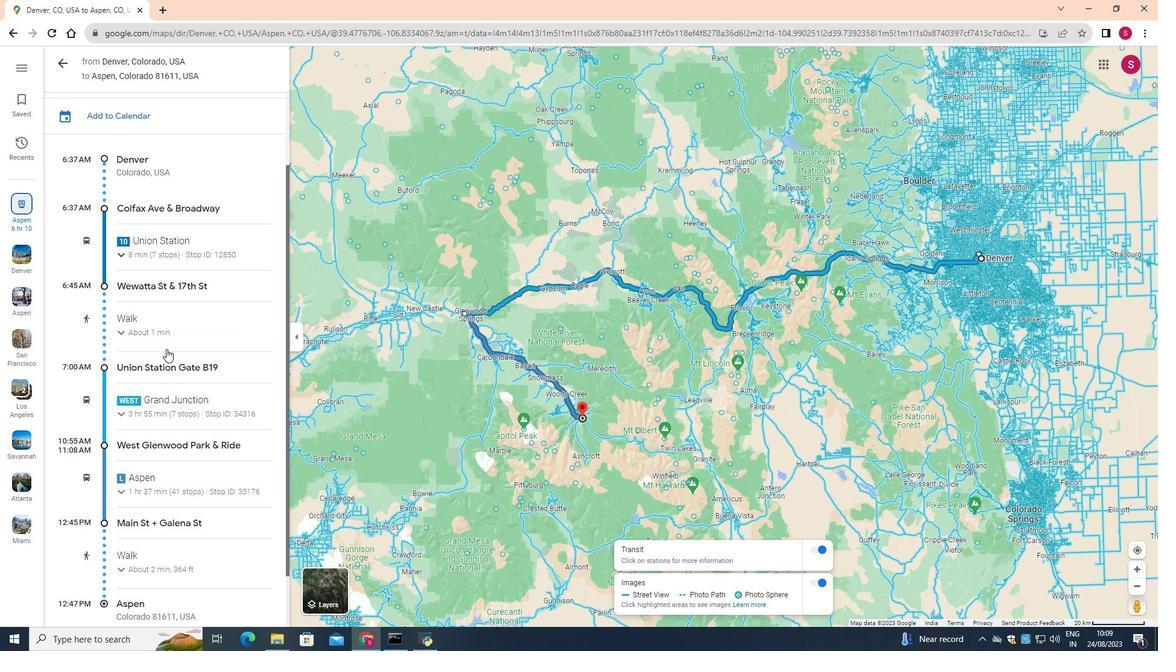 
Action: Mouse scrolled (166, 348) with delta (0, 0)
Screenshot: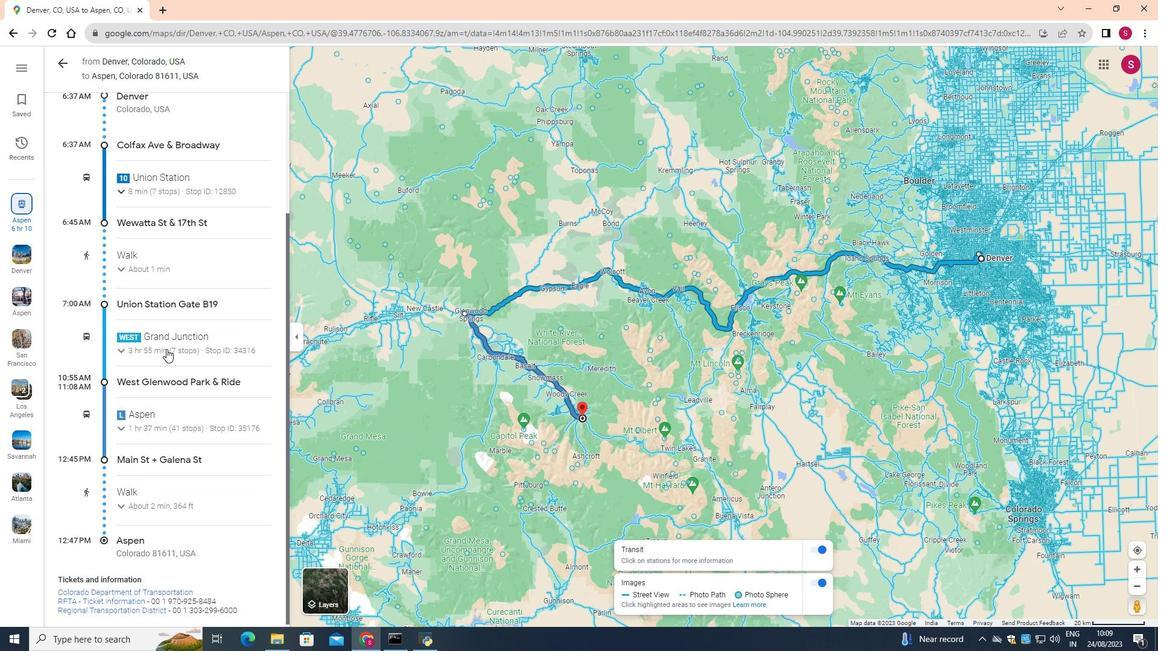 
Action: Mouse scrolled (166, 348) with delta (0, 0)
Screenshot: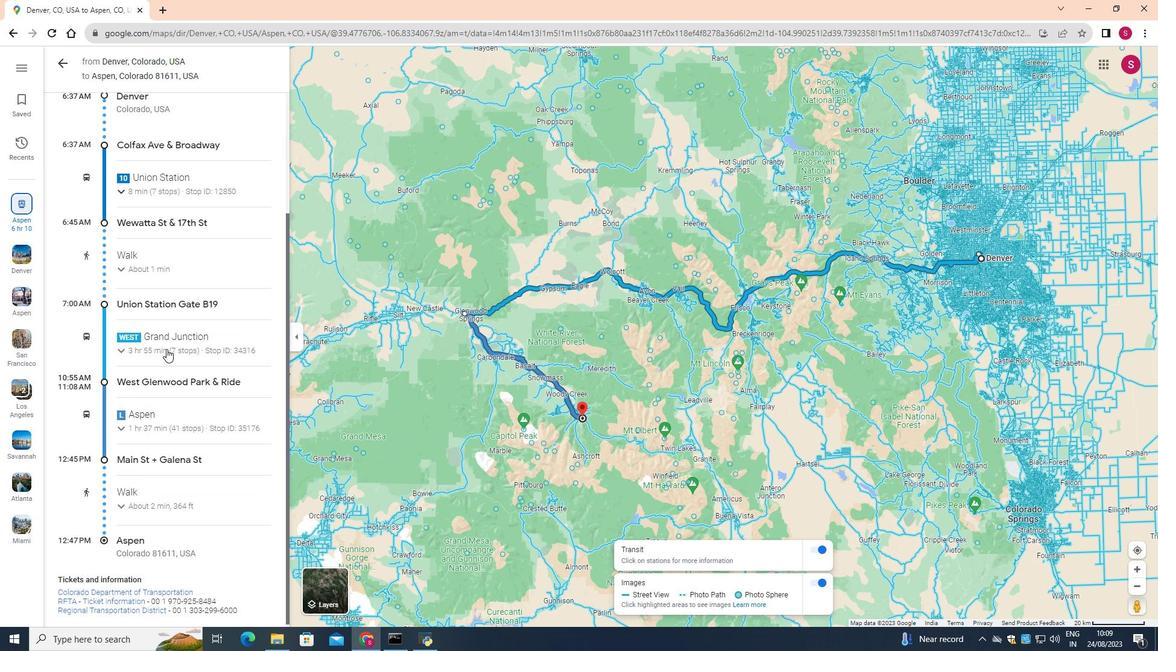 
Action: Mouse scrolled (166, 348) with delta (0, 0)
Screenshot: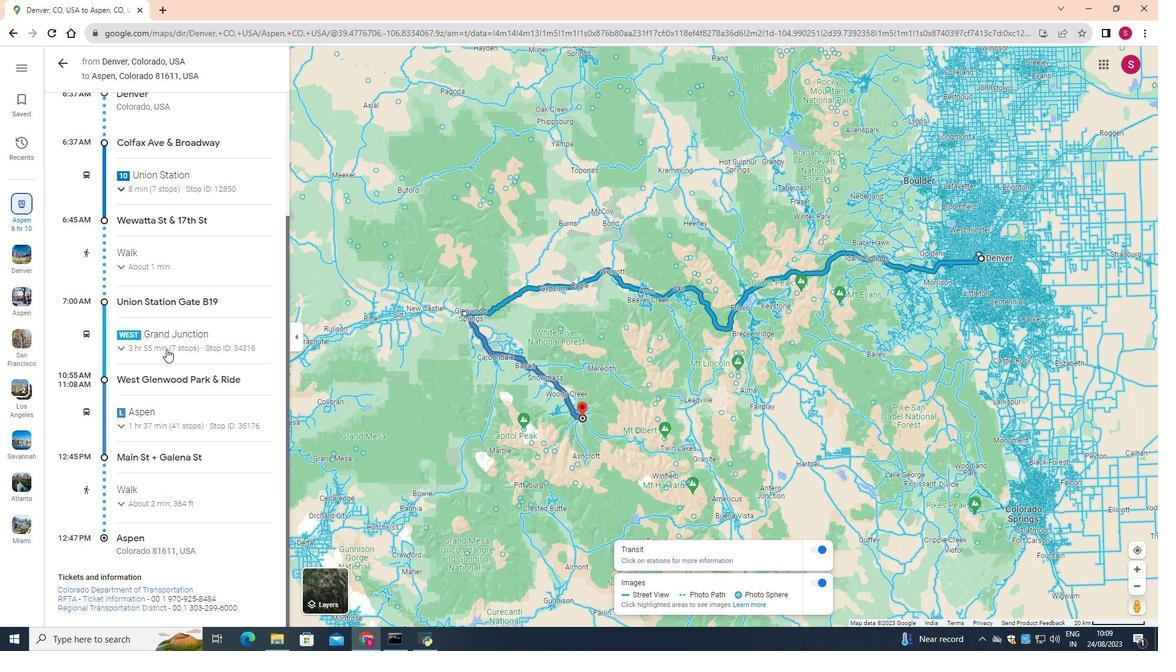 
Action: Mouse scrolled (166, 348) with delta (0, 0)
Screenshot: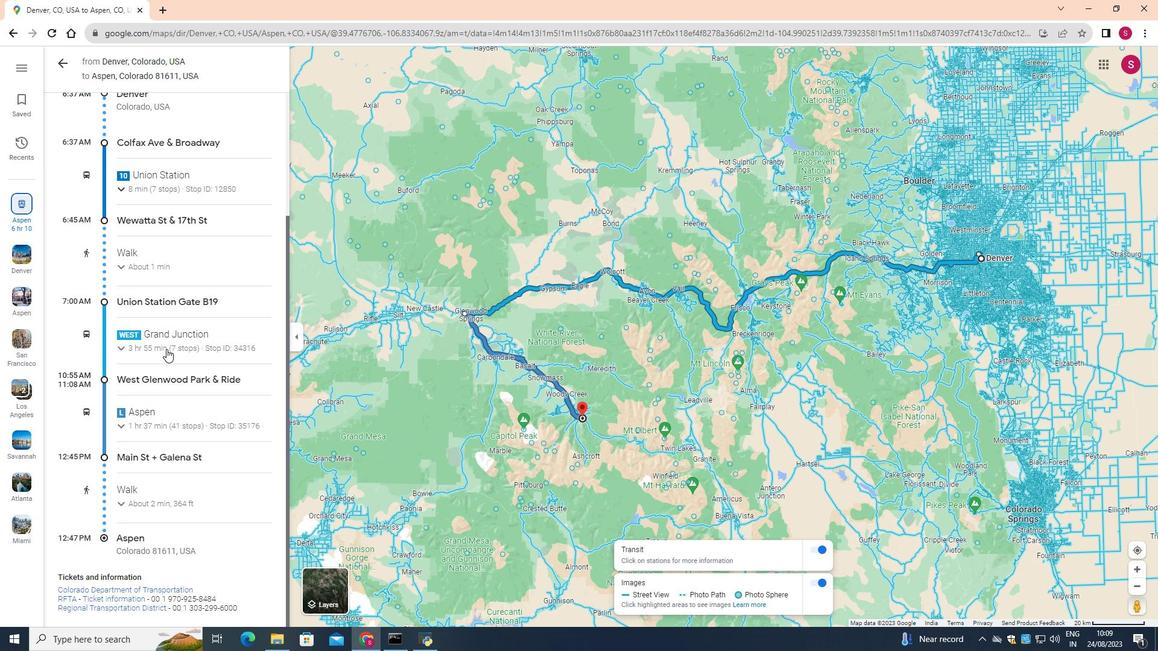 
Action: Mouse scrolled (166, 348) with delta (0, 0)
Screenshot: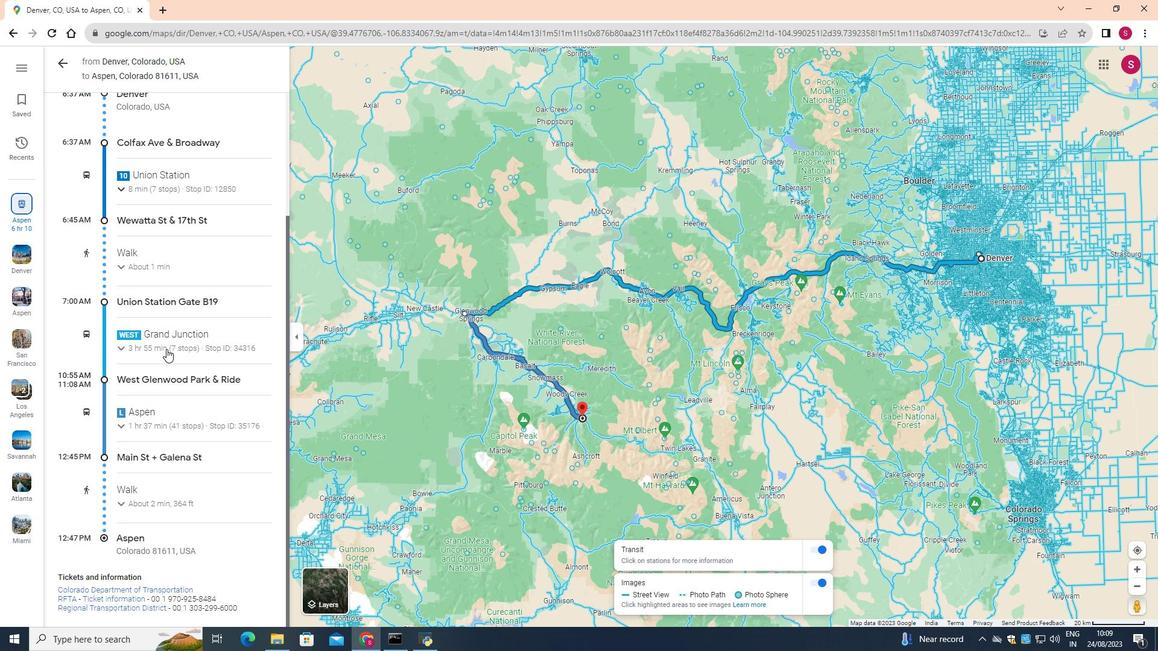 
Action: Mouse scrolled (166, 348) with delta (0, 0)
Screenshot: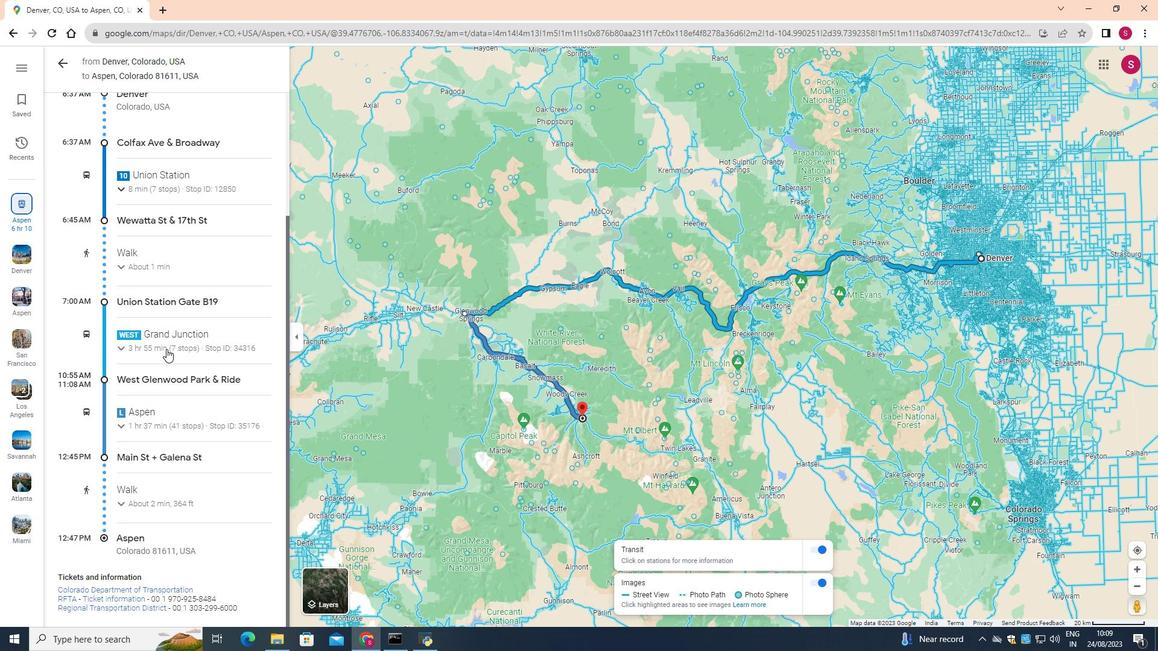 
Action: Mouse scrolled (166, 348) with delta (0, 0)
Screenshot: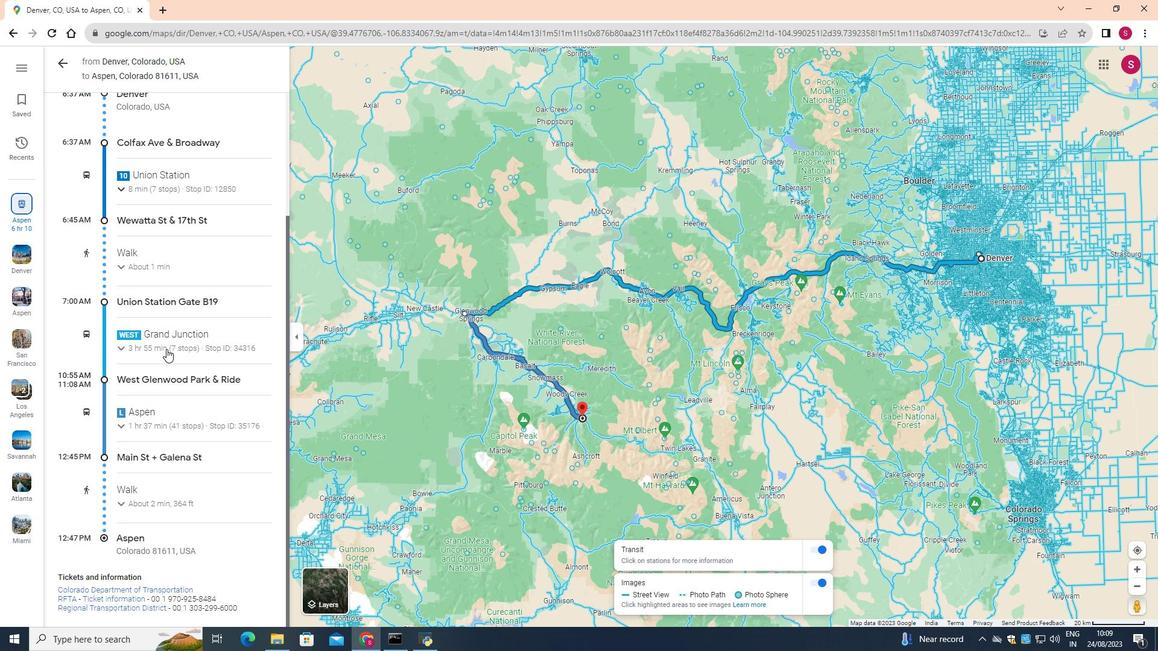 
Action: Mouse moved to (519, 597)
Screenshot: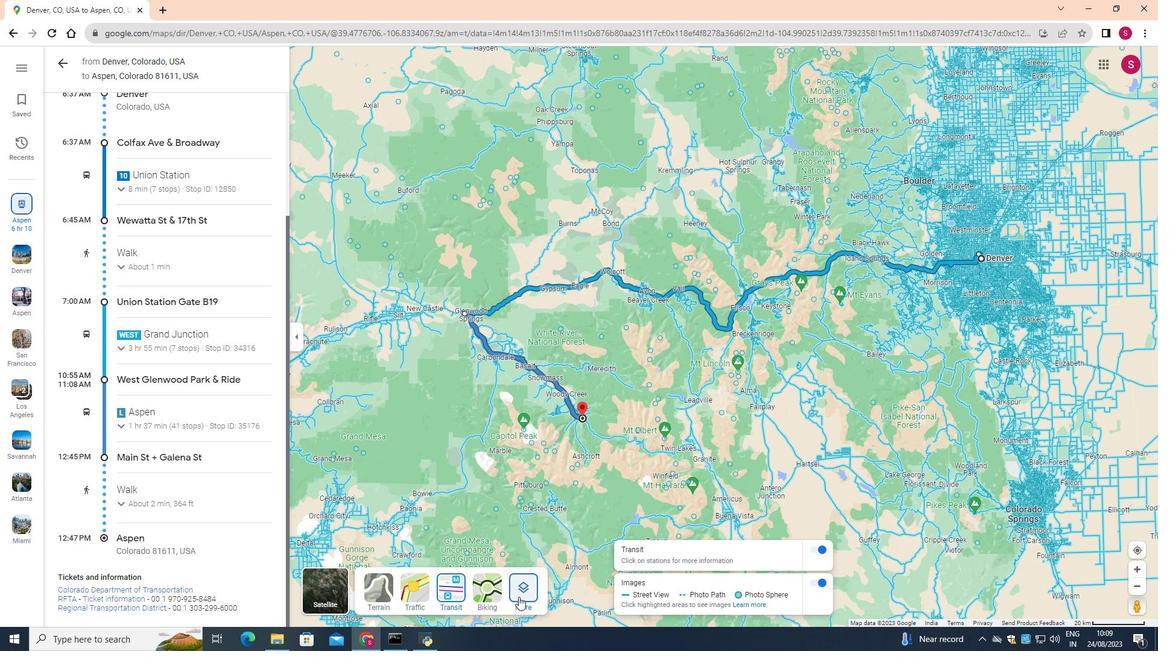 
Action: Mouse pressed left at (519, 597)
Screenshot: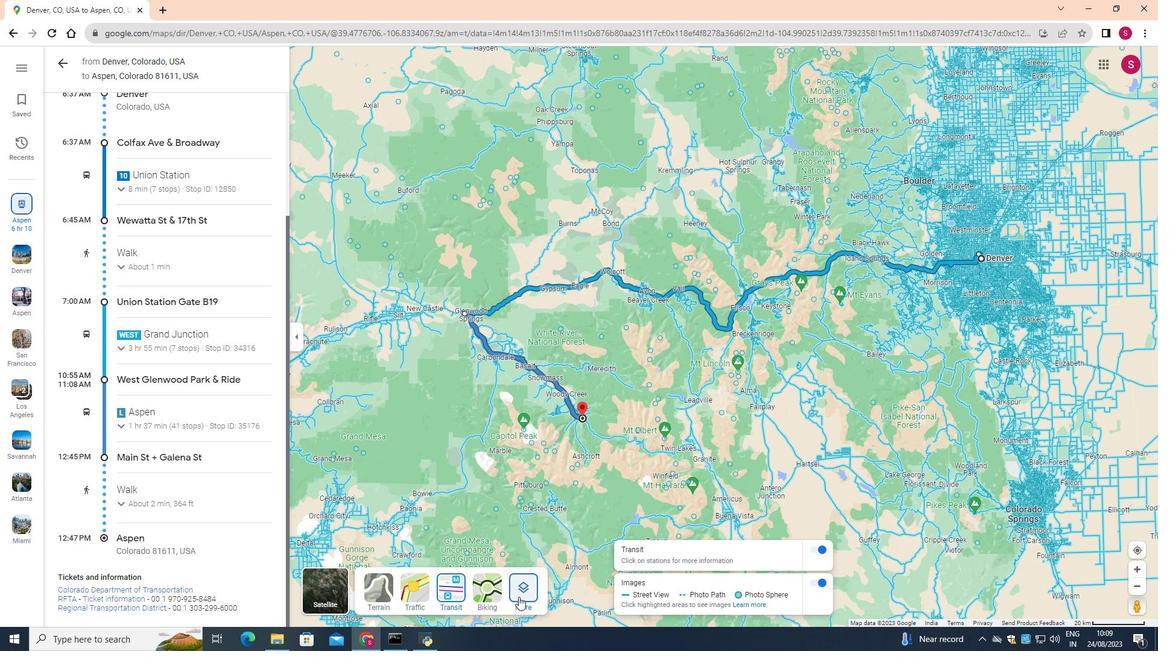 
Action: Mouse moved to (415, 475)
Screenshot: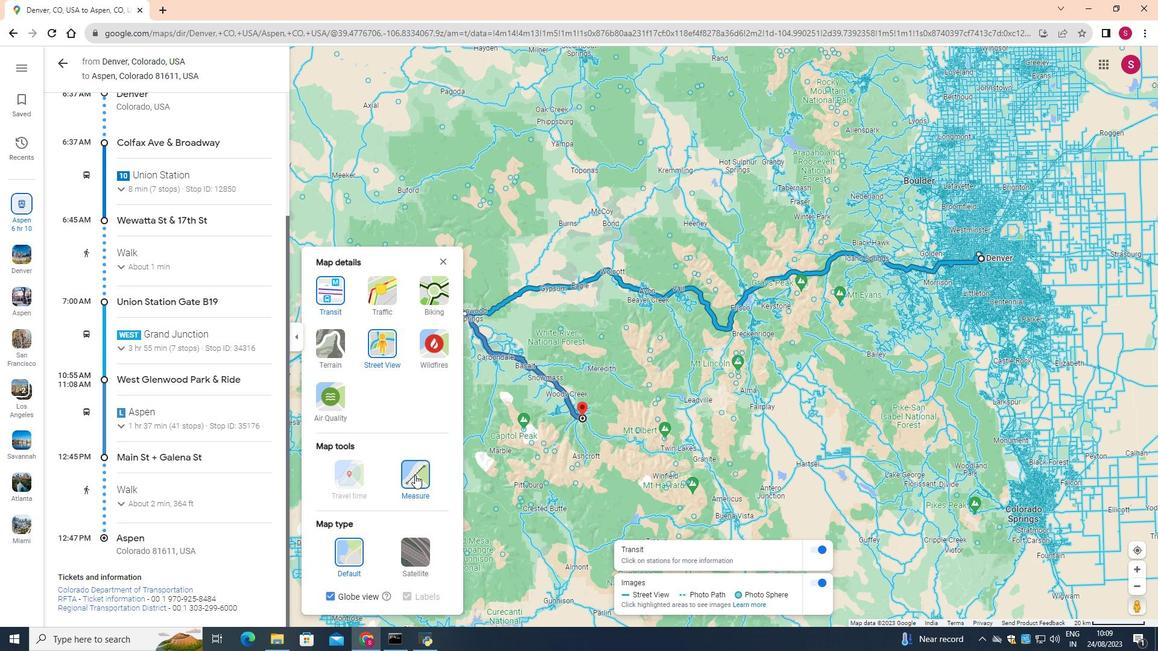 
Action: Mouse pressed left at (415, 475)
Screenshot: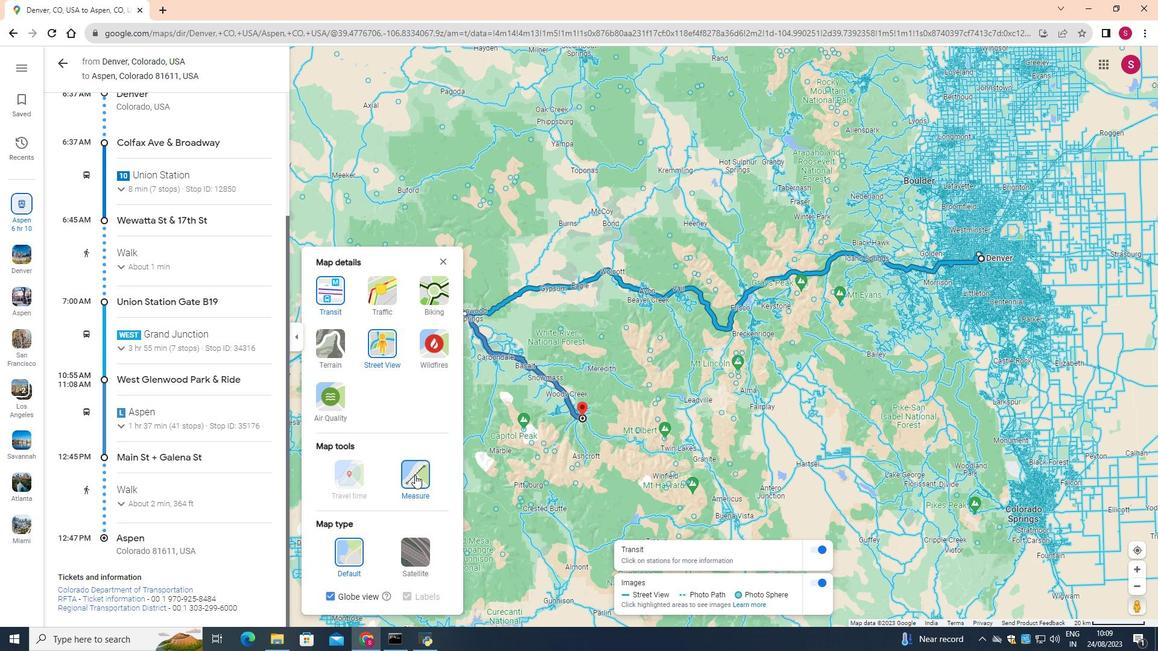 
Action: Mouse moved to (583, 418)
Screenshot: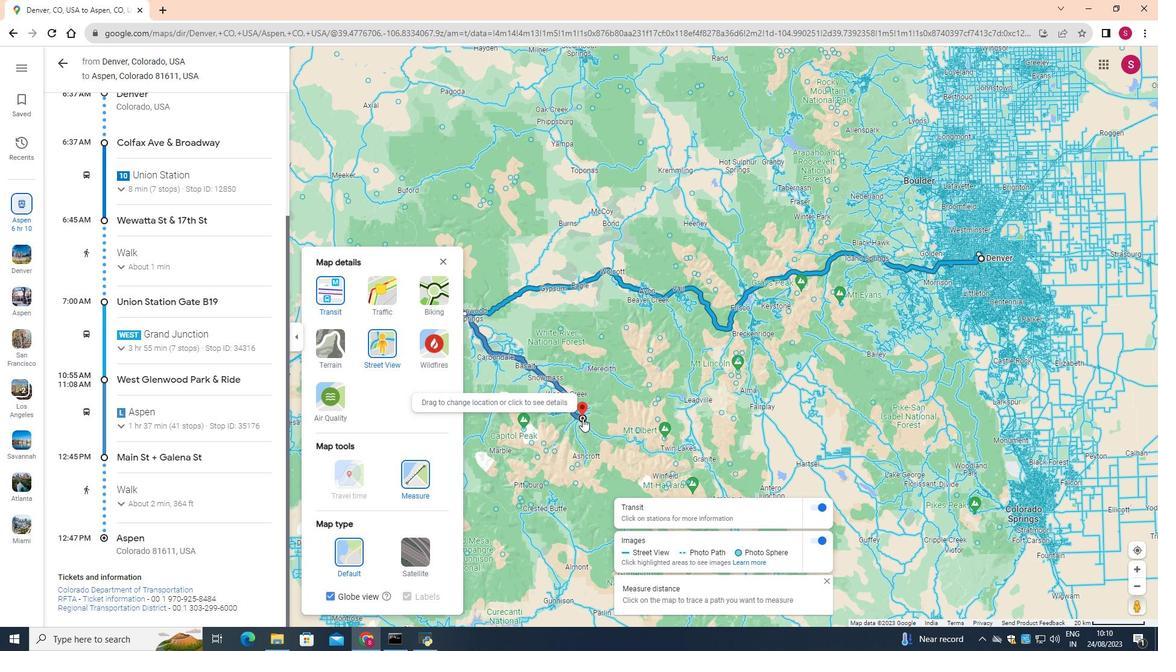 
Action: Mouse pressed left at (583, 418)
Screenshot: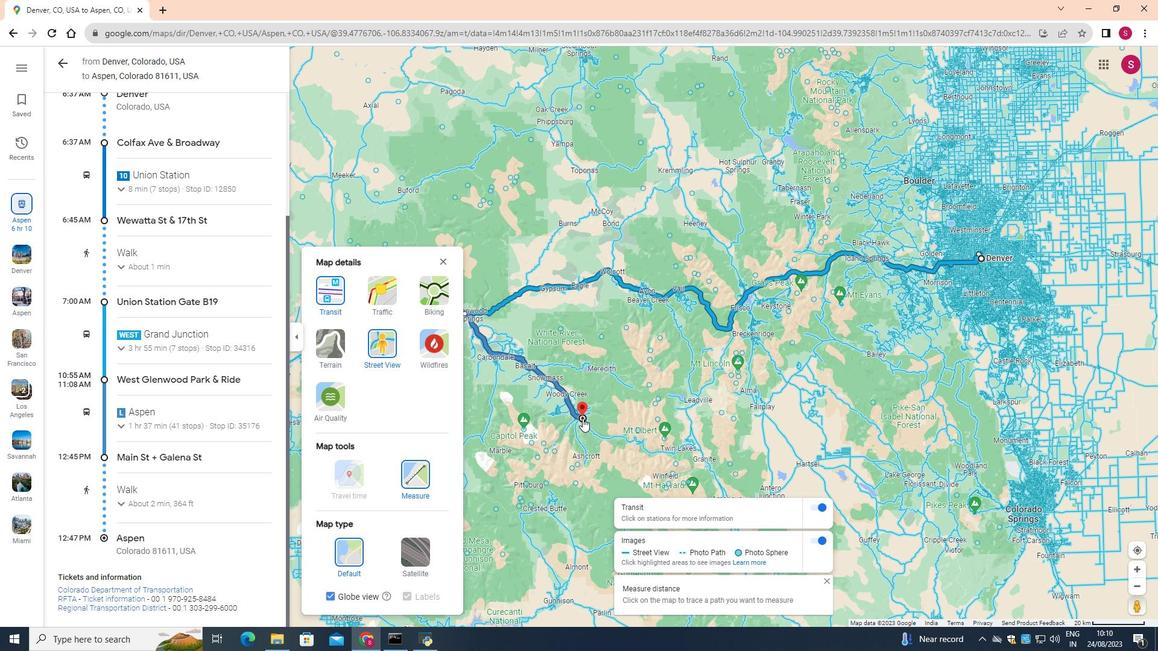
Action: Mouse moved to (980, 255)
Screenshot: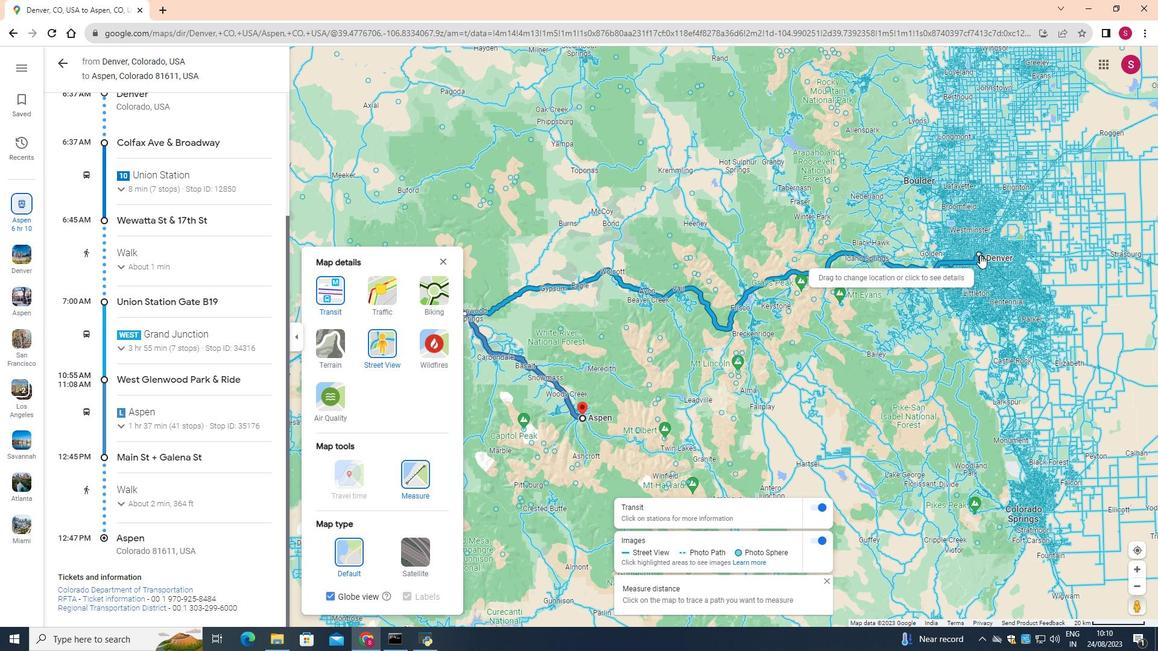 
Action: Mouse pressed left at (980, 255)
Screenshot: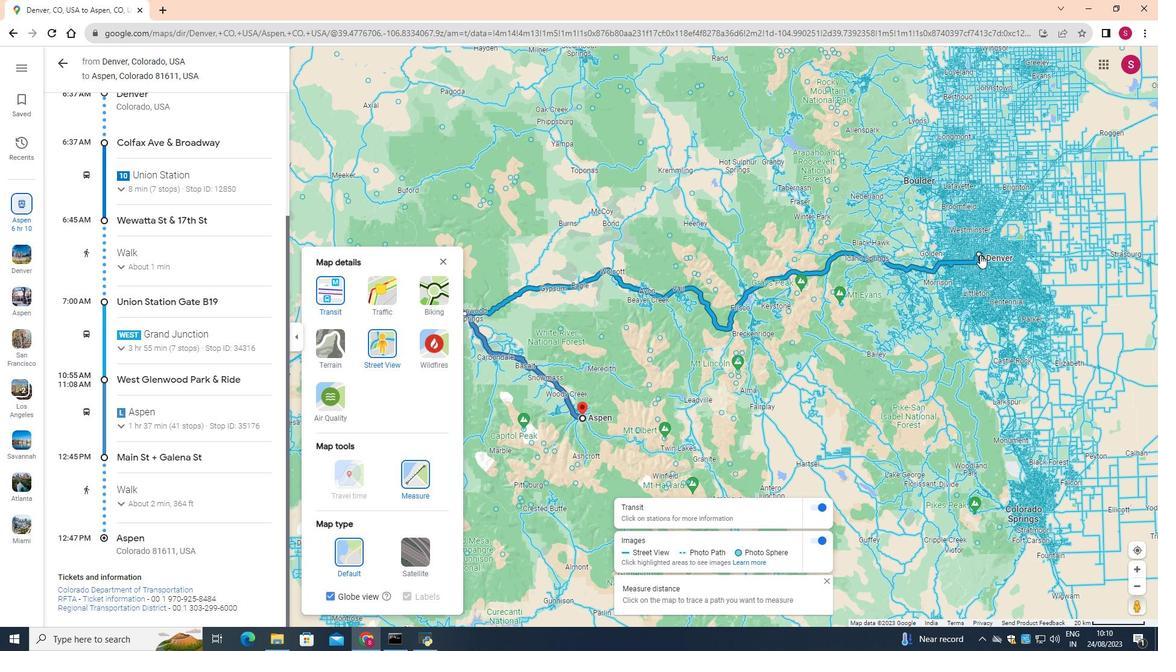 
Action: Mouse moved to (793, 567)
Screenshot: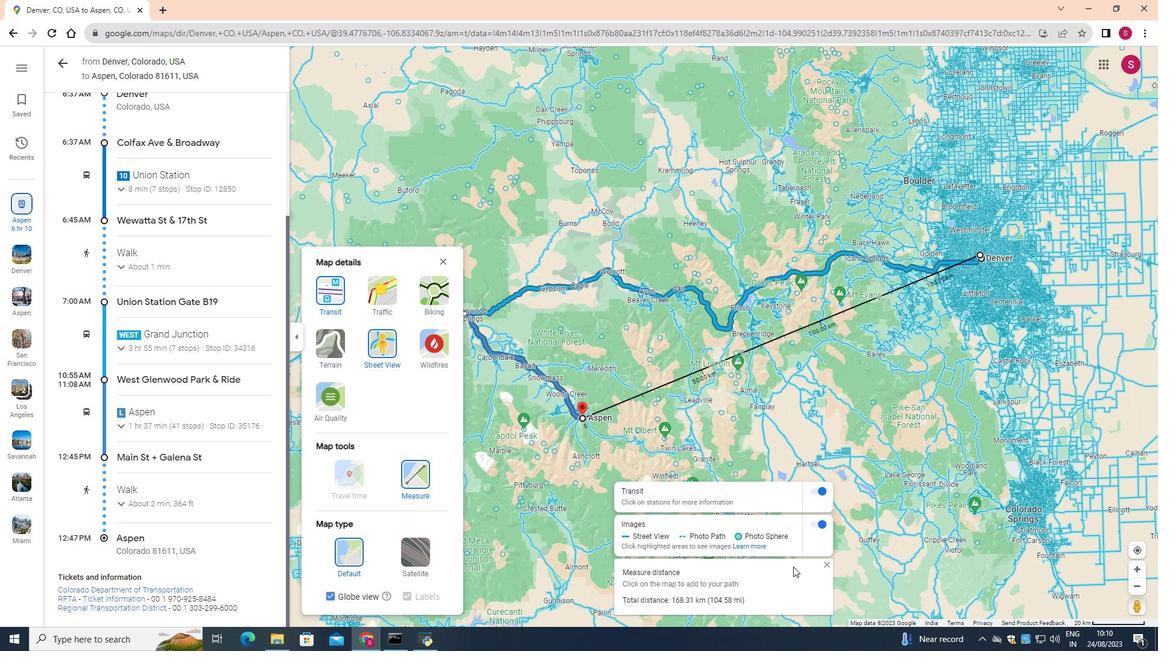 
